Task: Change  the formatting of the data to Which is Greater than 5, in conditional formating, put the option 'Green Fill with Dark Green Text. . 'add another formatting option Format As Table, insert the option Orangee Table style Medium 3 , change the format of Column Width to AutoFit Column Width and sort the data in descending order In the sheet   Spark Sales templetes   book
Action: Mouse moved to (75, 209)
Screenshot: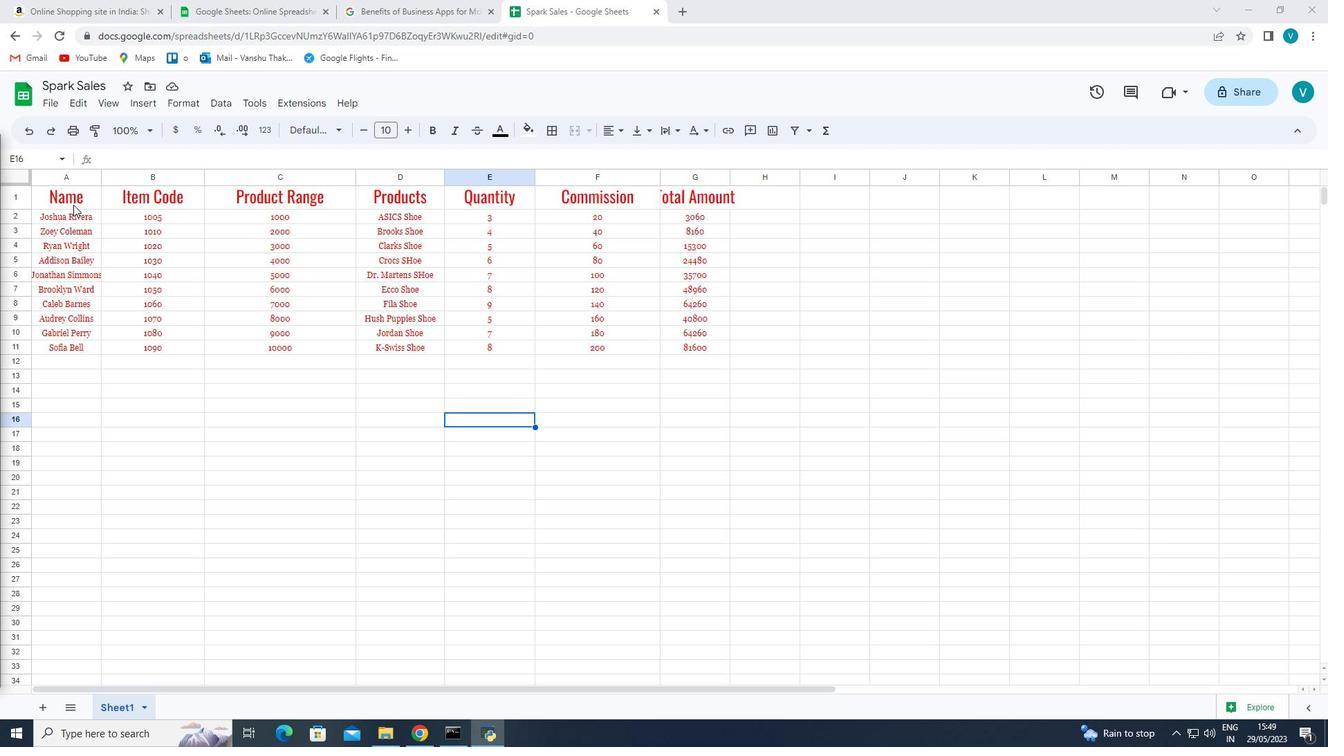 
Action: Mouse pressed left at (75, 209)
Screenshot: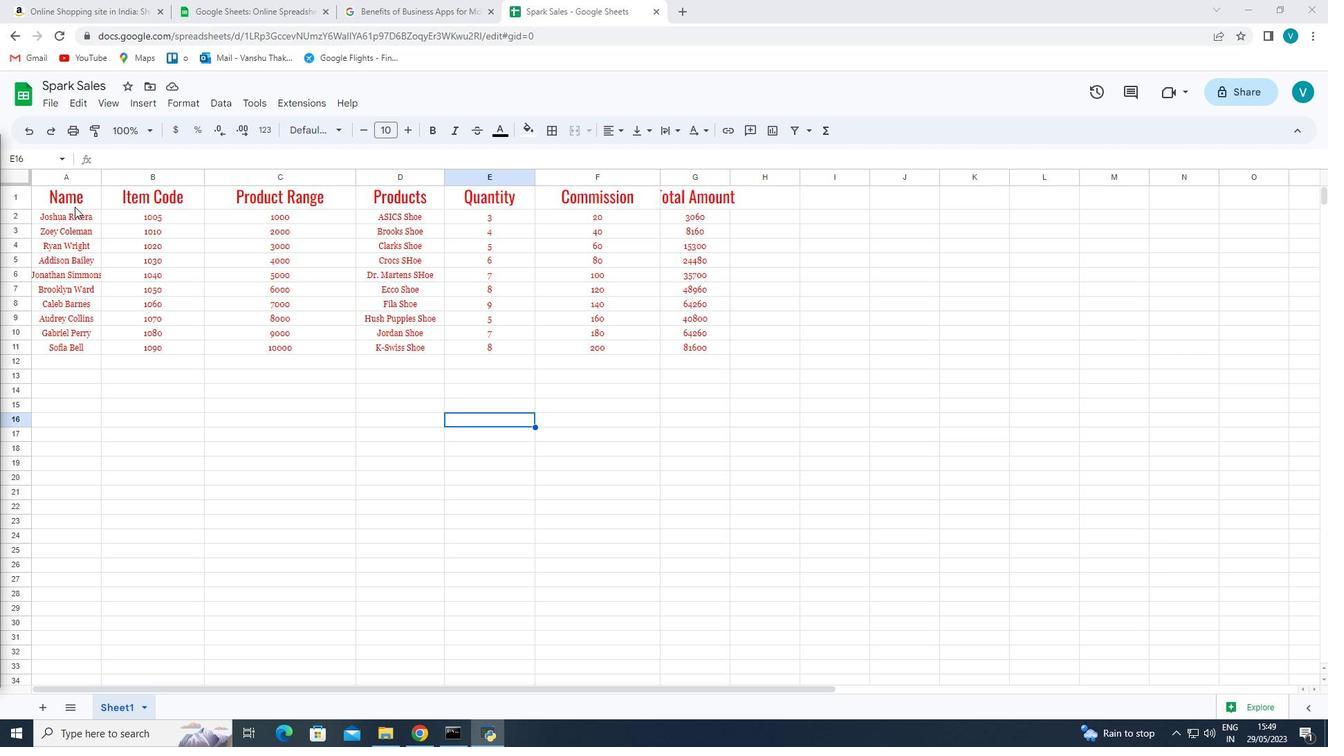 
Action: Mouse moved to (85, 216)
Screenshot: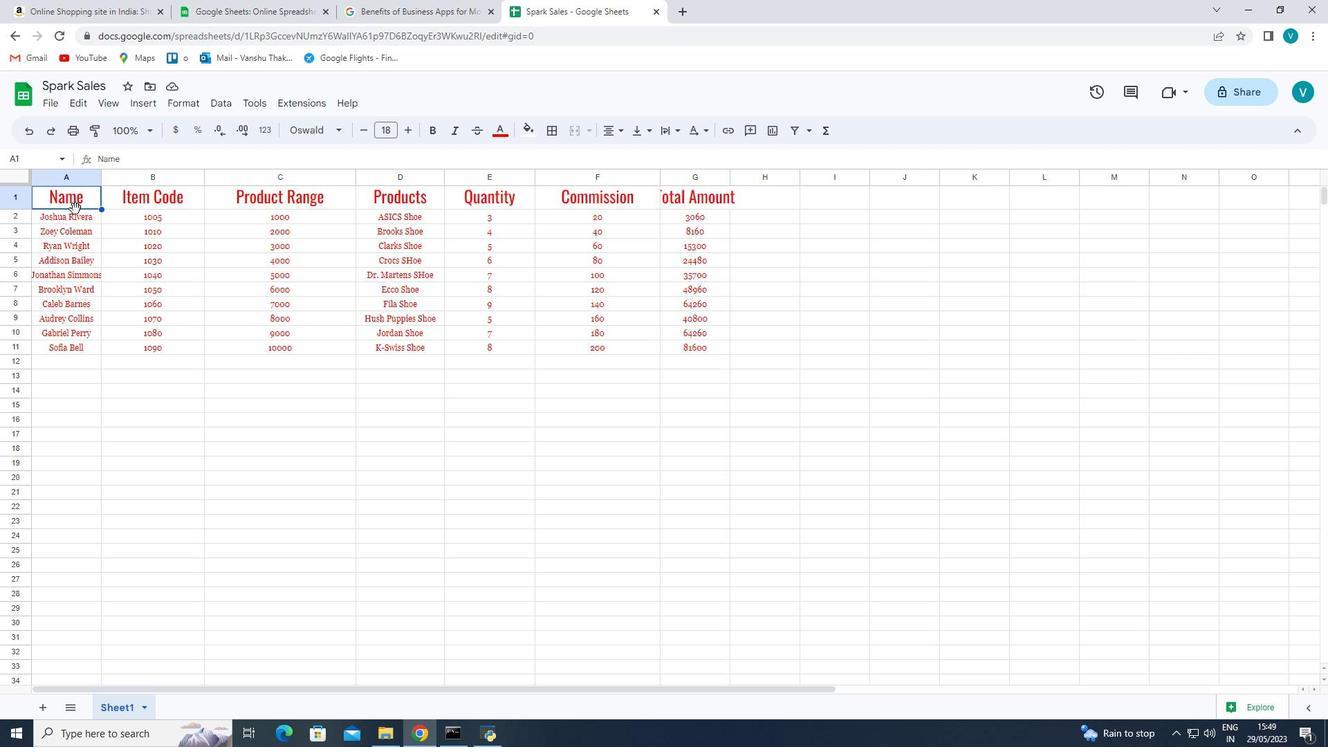 
Action: Mouse pressed left at (85, 216)
Screenshot: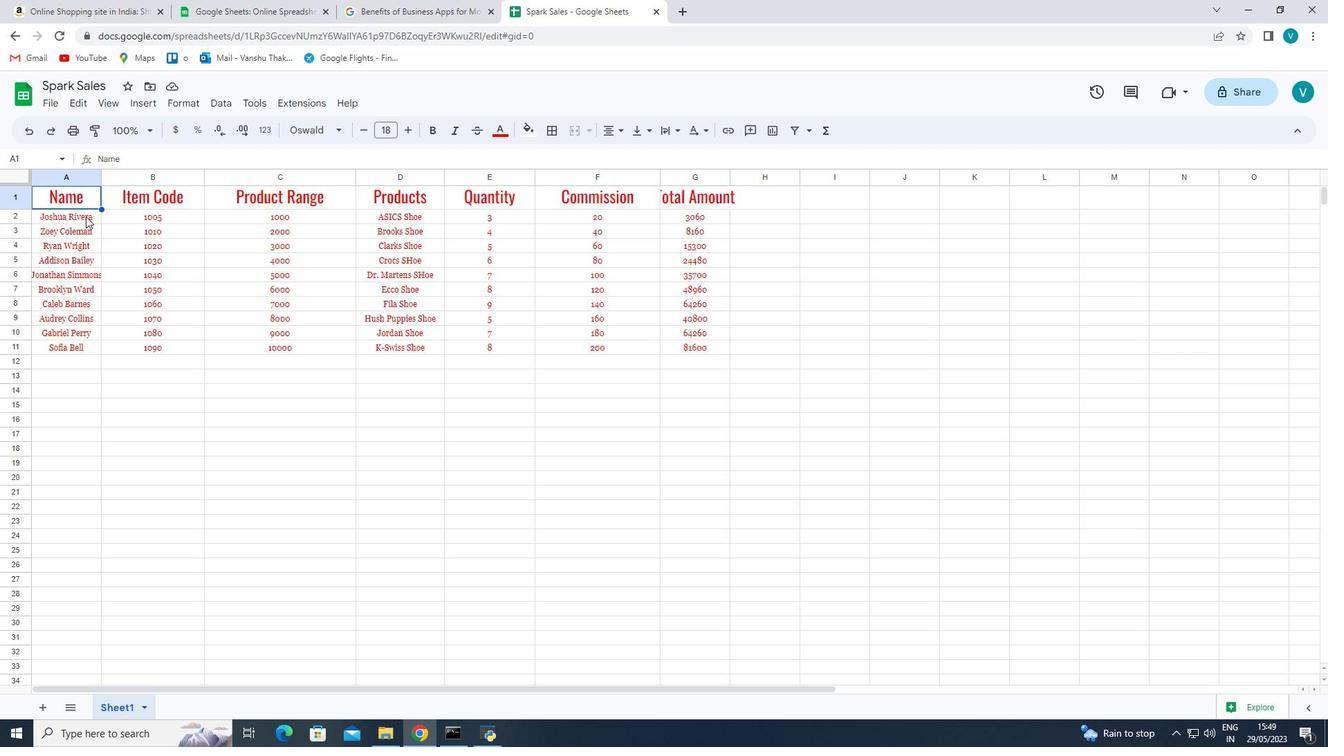 
Action: Key pressed <Key.shift><Key.right><Key.right><Key.right><Key.right><Key.right><Key.right><Key.right><Key.left><Key.down><Key.down><Key.down><Key.down><Key.down><Key.down><Key.down><Key.down><Key.down>
Screenshot: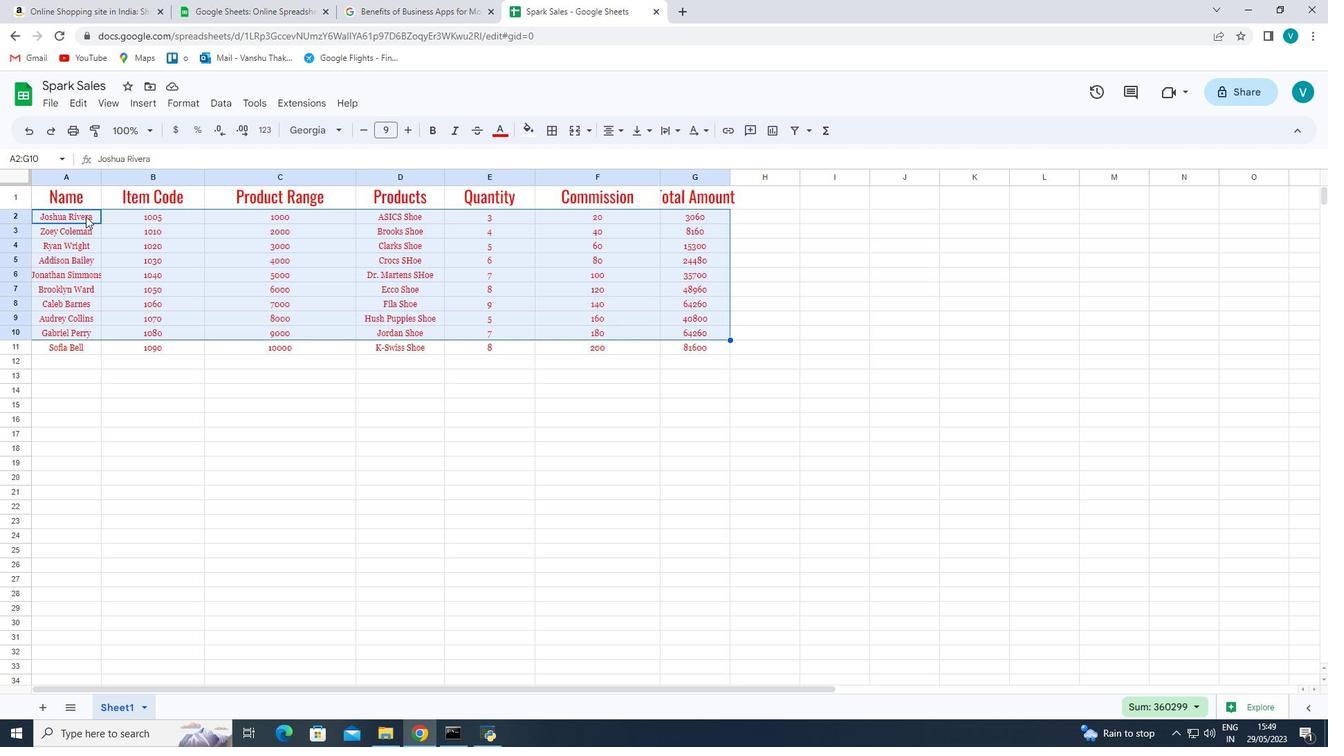 
Action: Mouse moved to (166, 103)
Screenshot: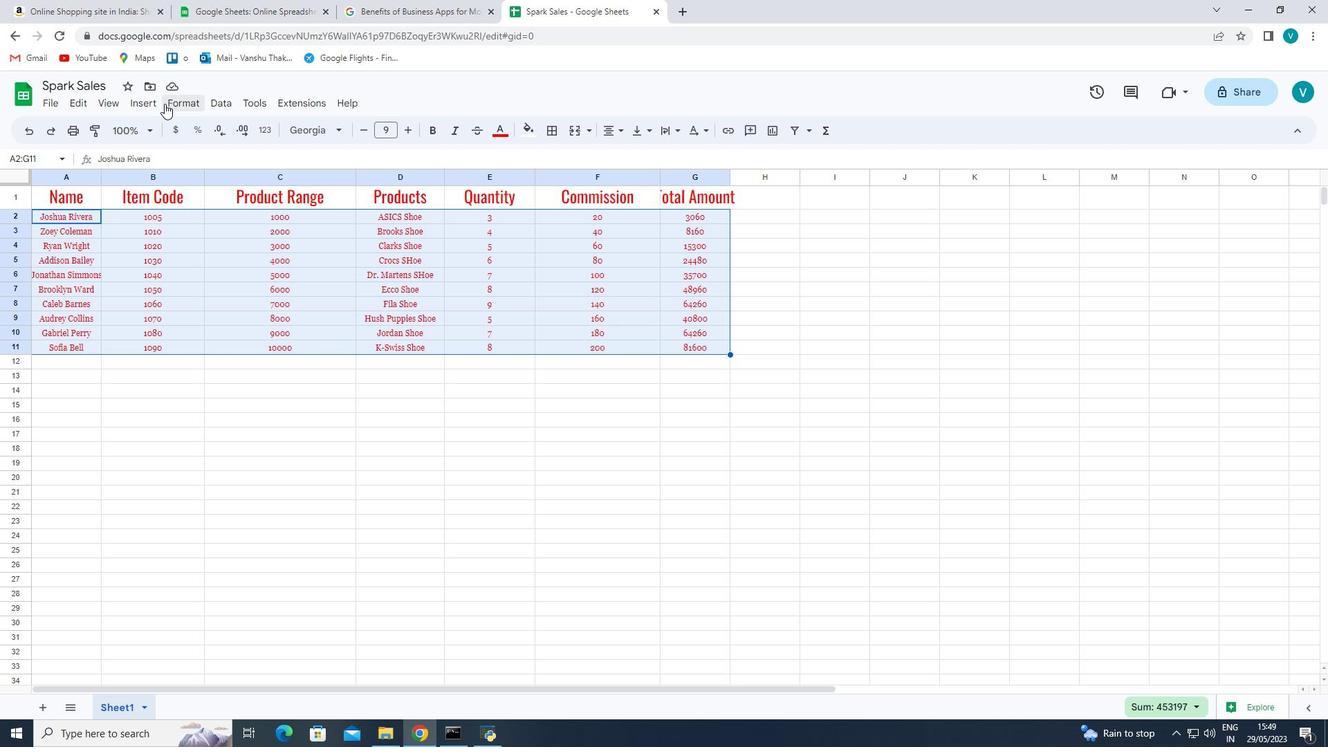 
Action: Mouse pressed left at (166, 103)
Screenshot: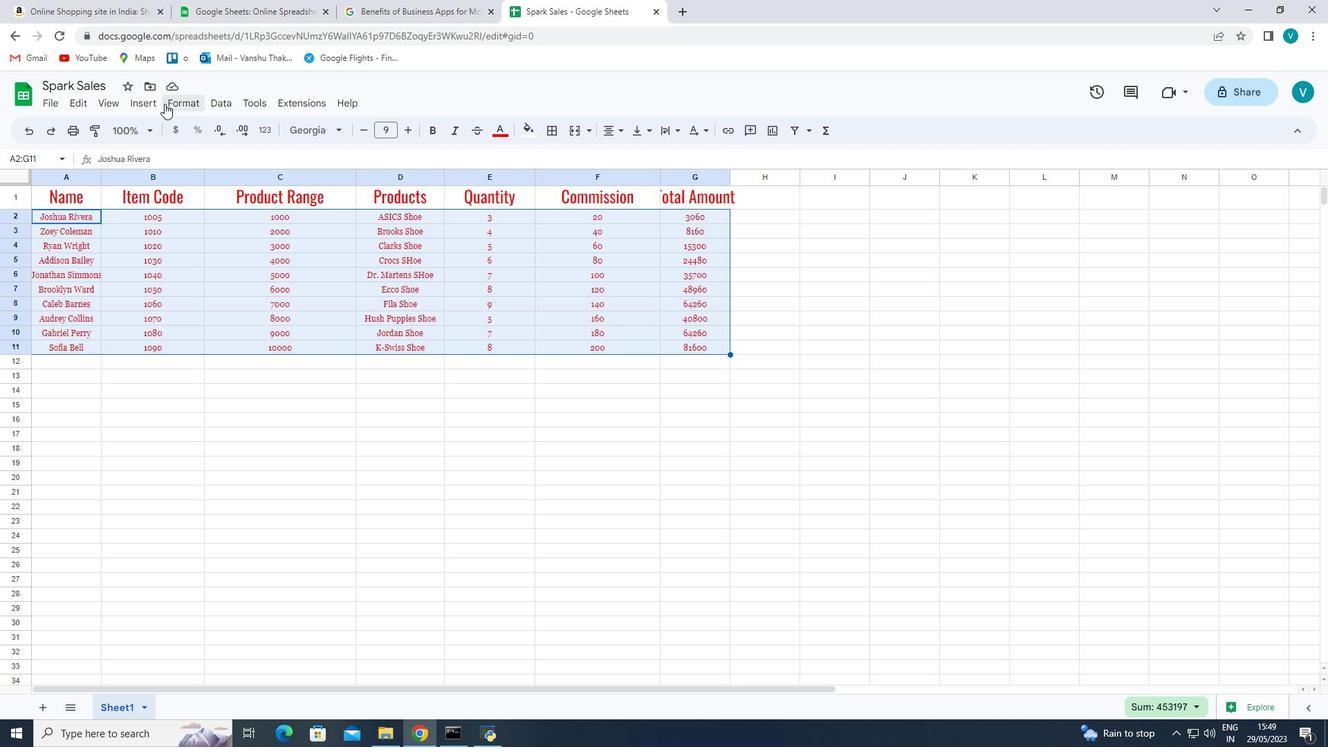 
Action: Mouse moved to (219, 335)
Screenshot: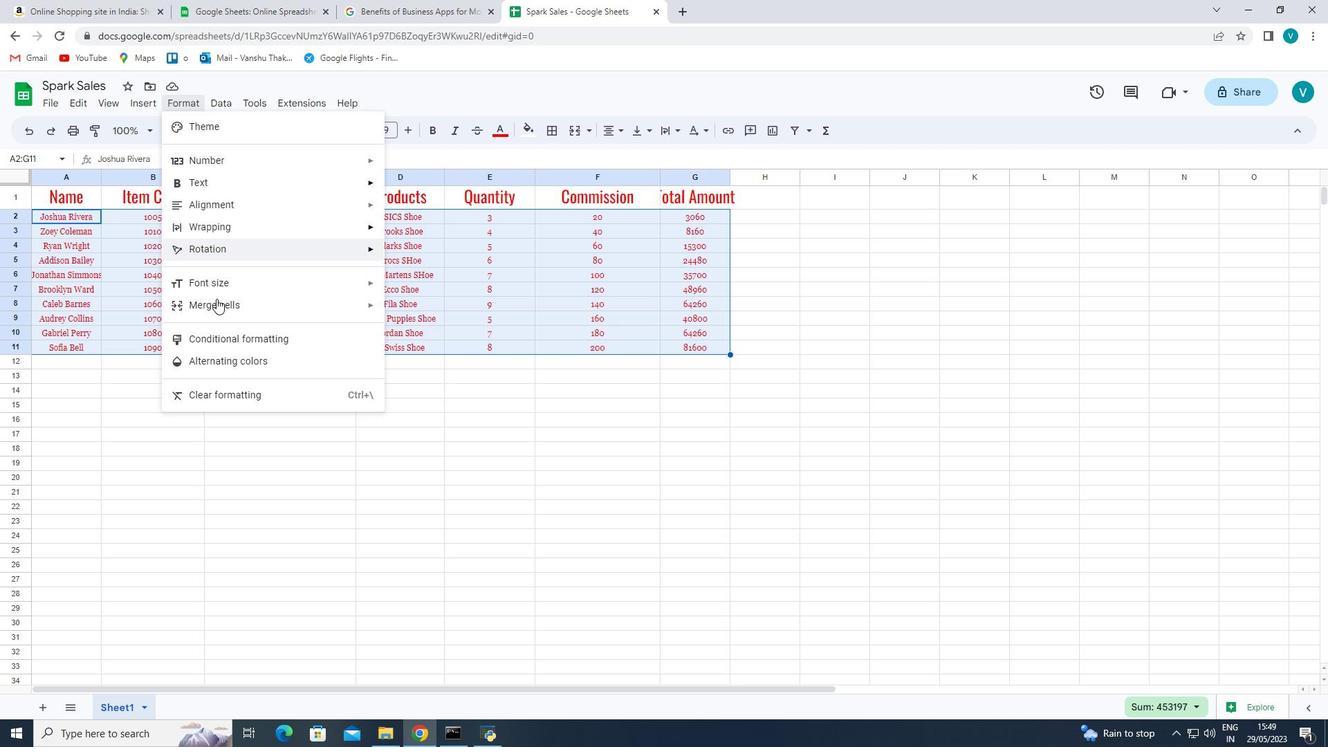 
Action: Mouse pressed left at (219, 335)
Screenshot: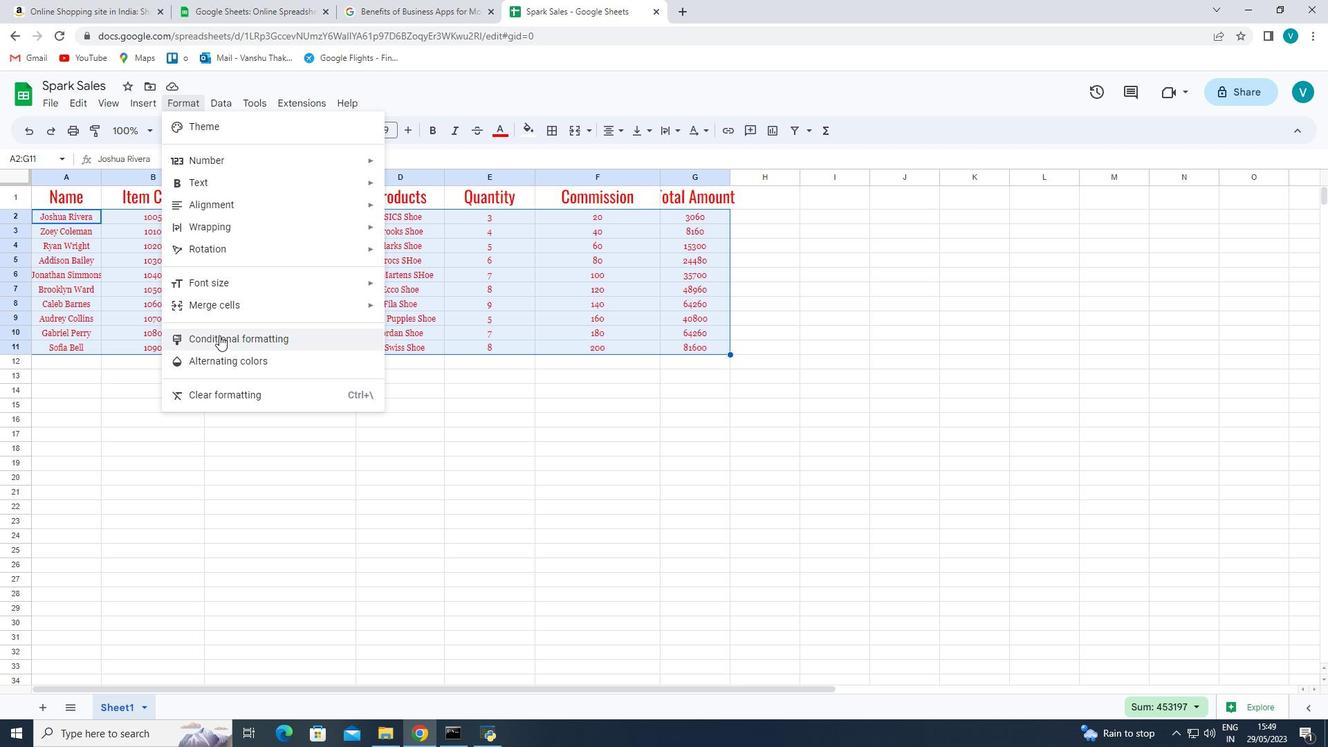 
Action: Mouse moved to (1198, 312)
Screenshot: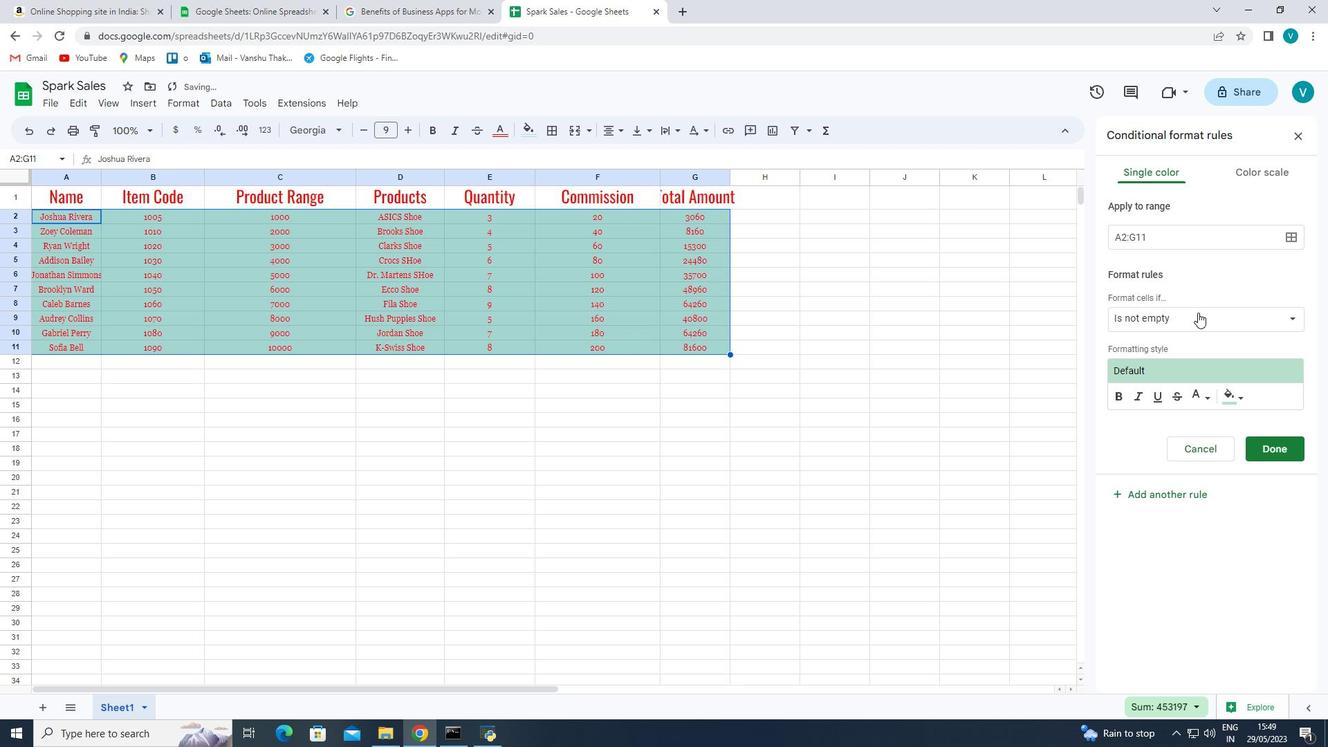 
Action: Mouse pressed left at (1198, 312)
Screenshot: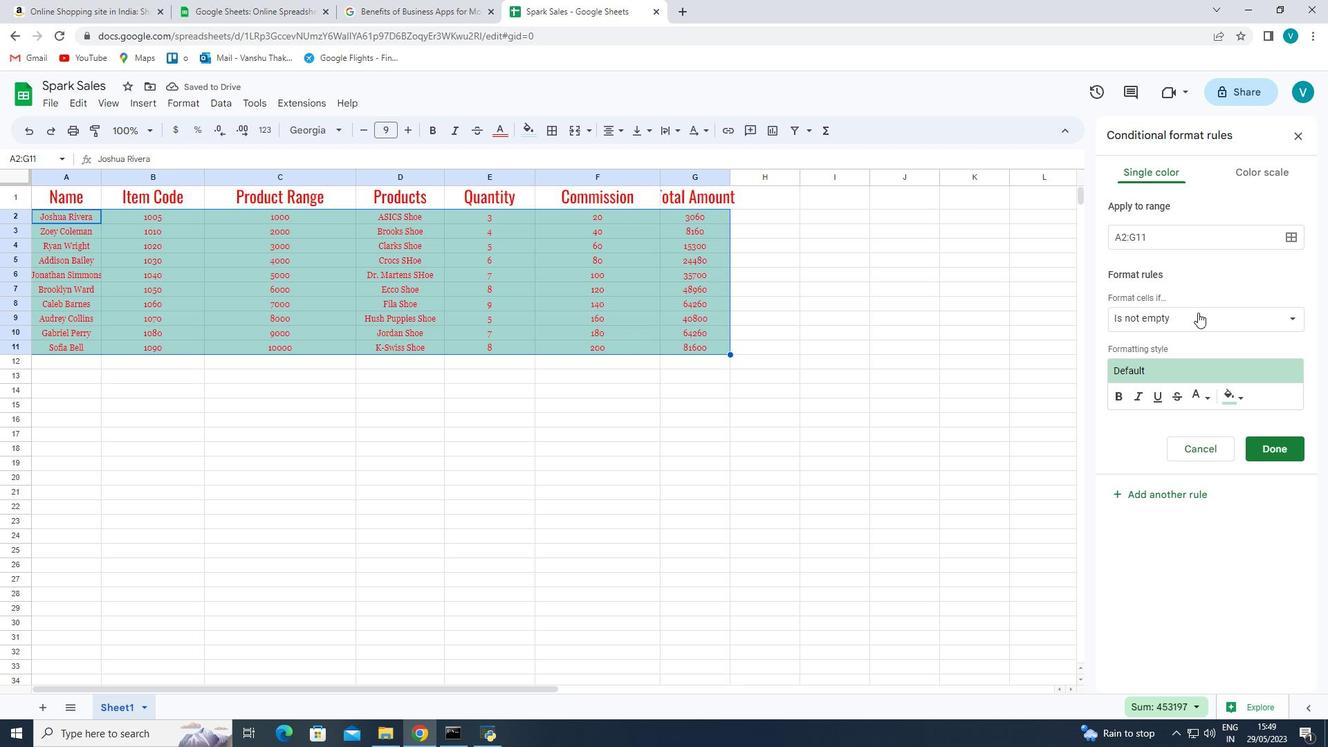 
Action: Mouse moved to (1188, 545)
Screenshot: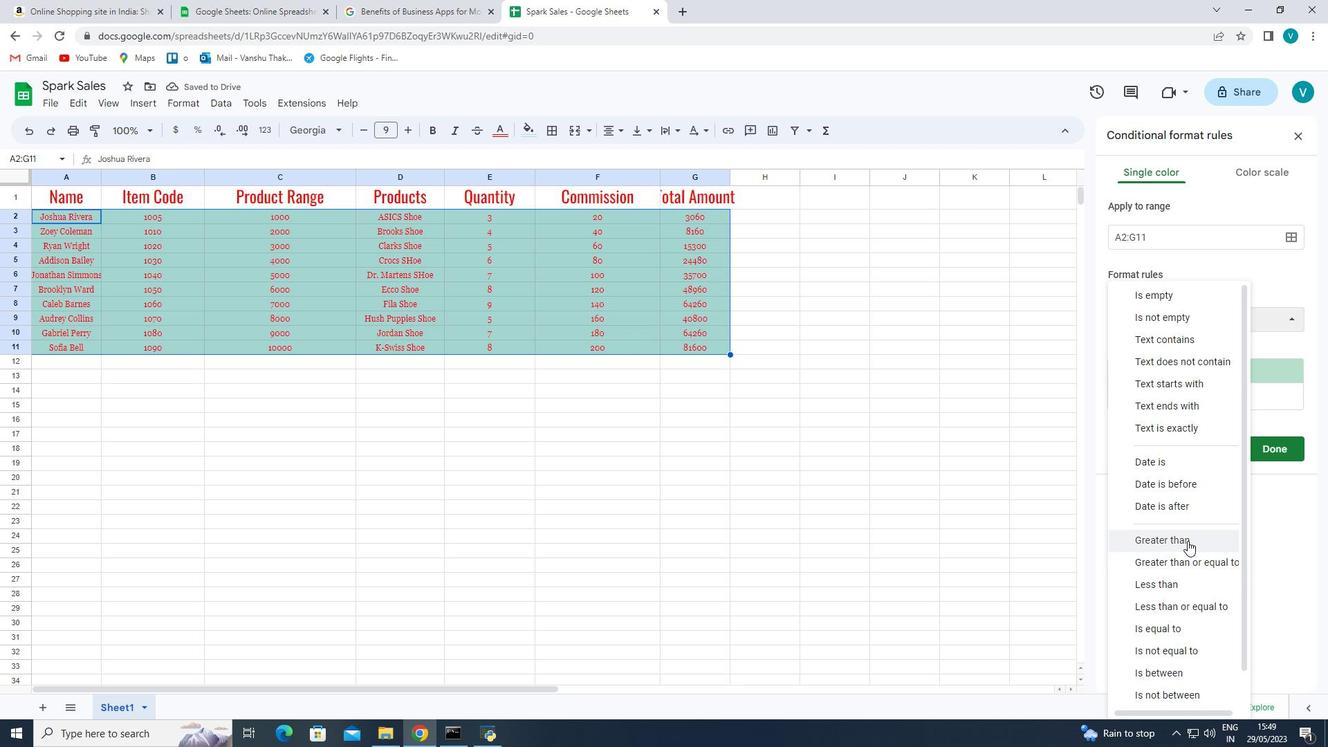 
Action: Mouse pressed left at (1188, 545)
Screenshot: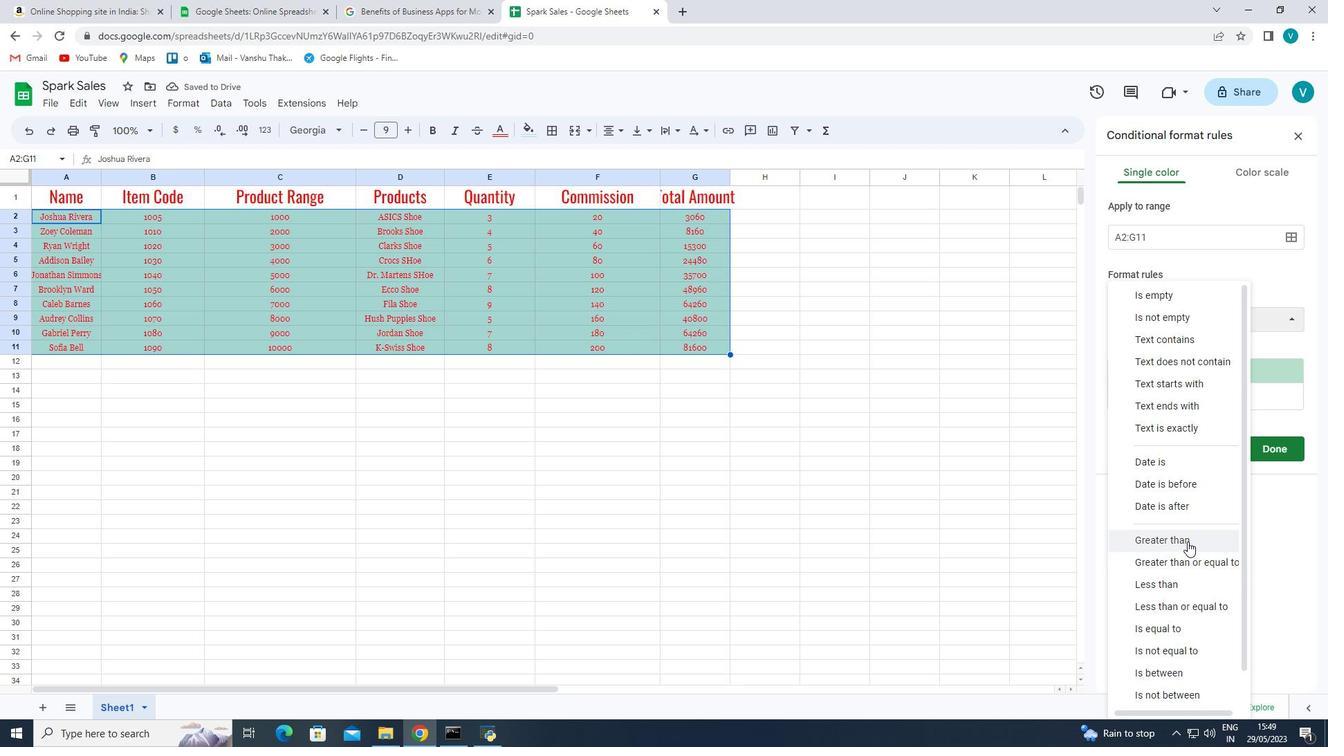 
Action: Mouse moved to (1181, 358)
Screenshot: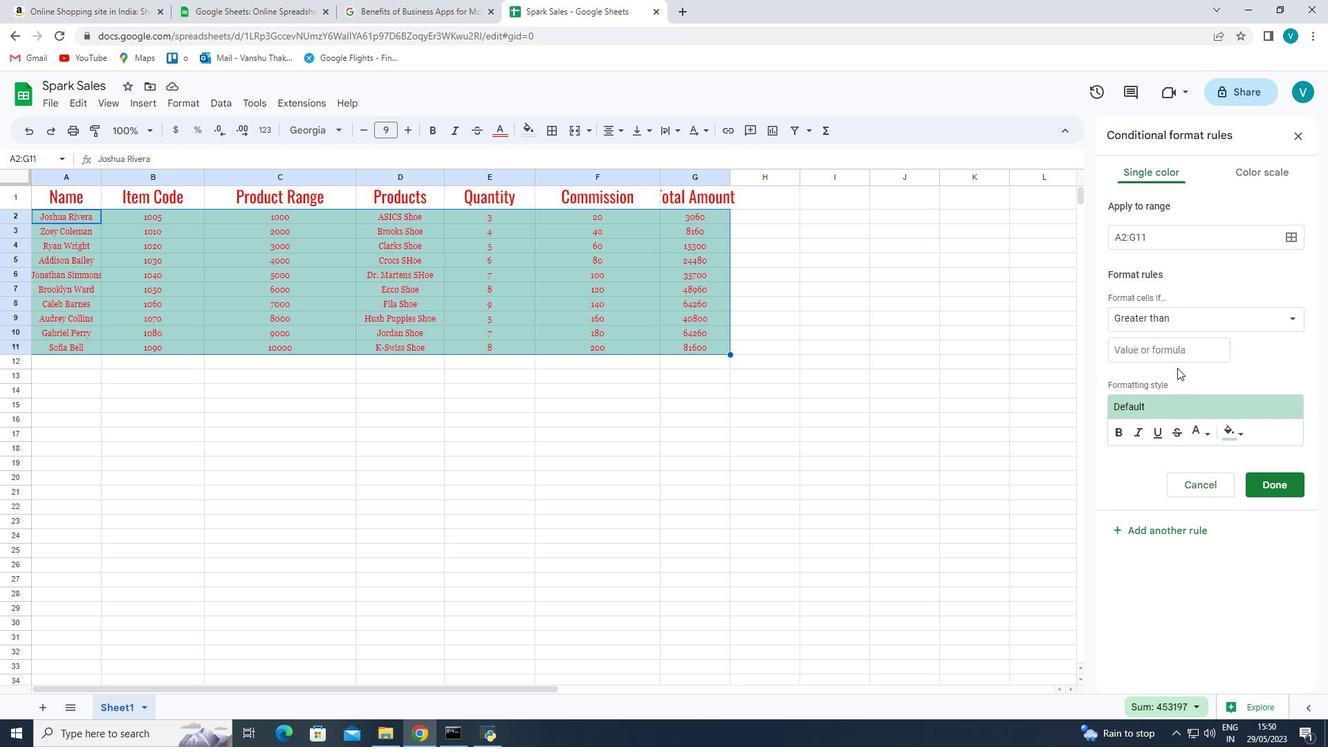 
Action: Mouse pressed left at (1181, 358)
Screenshot: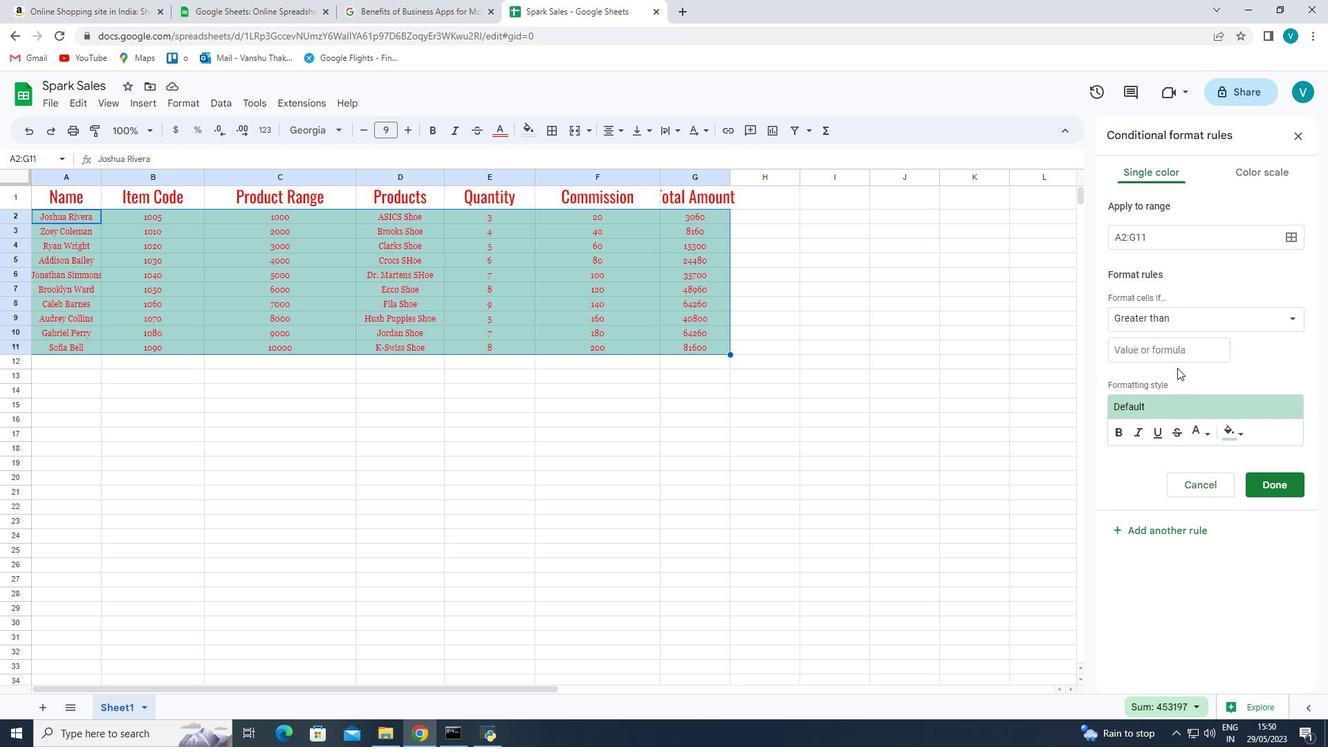 
Action: Mouse moved to (1175, 364)
Screenshot: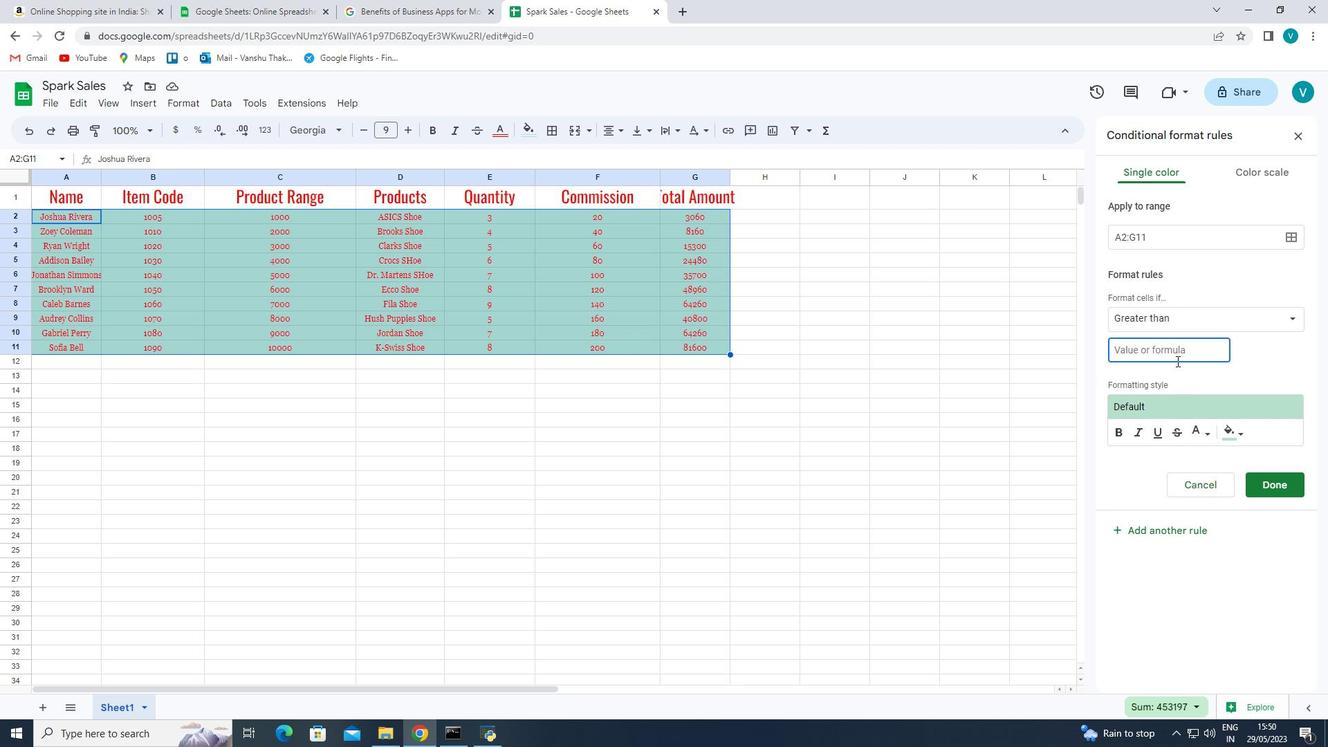 
Action: Key pressed 5
Screenshot: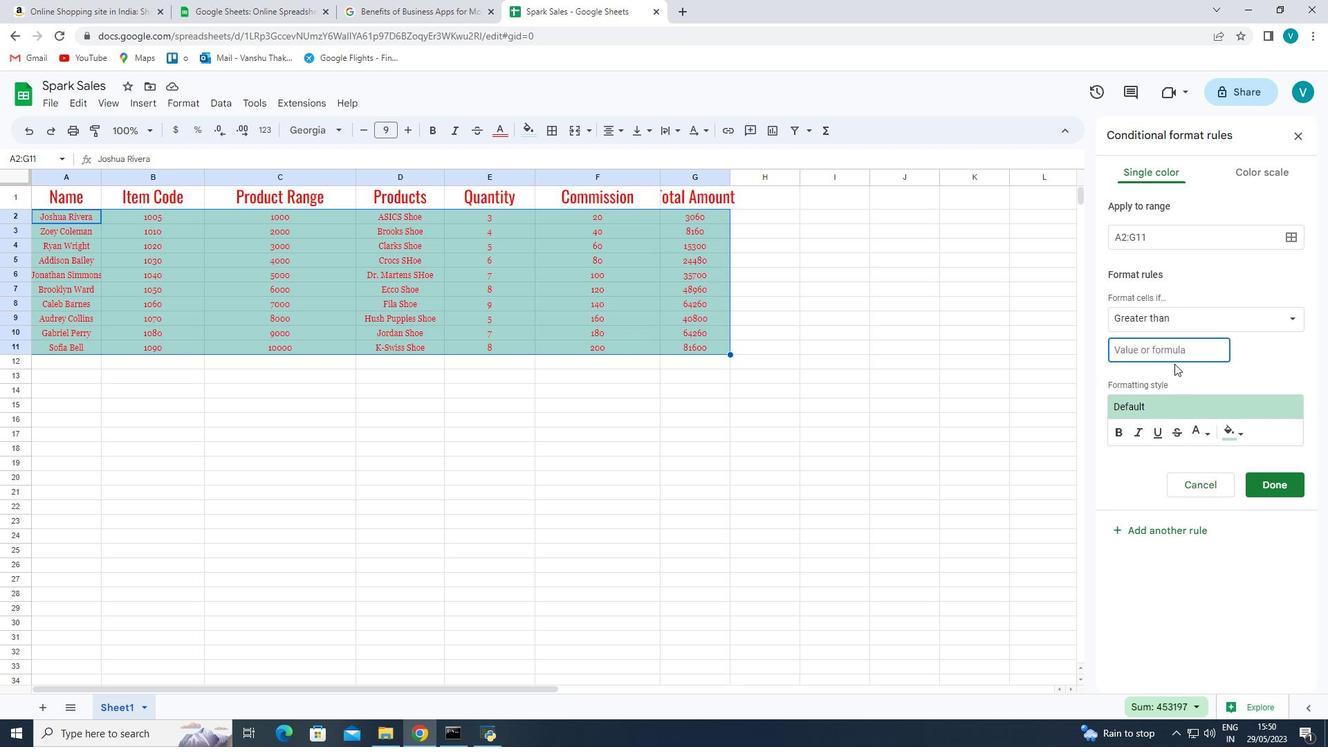 
Action: Mouse moved to (1229, 431)
Screenshot: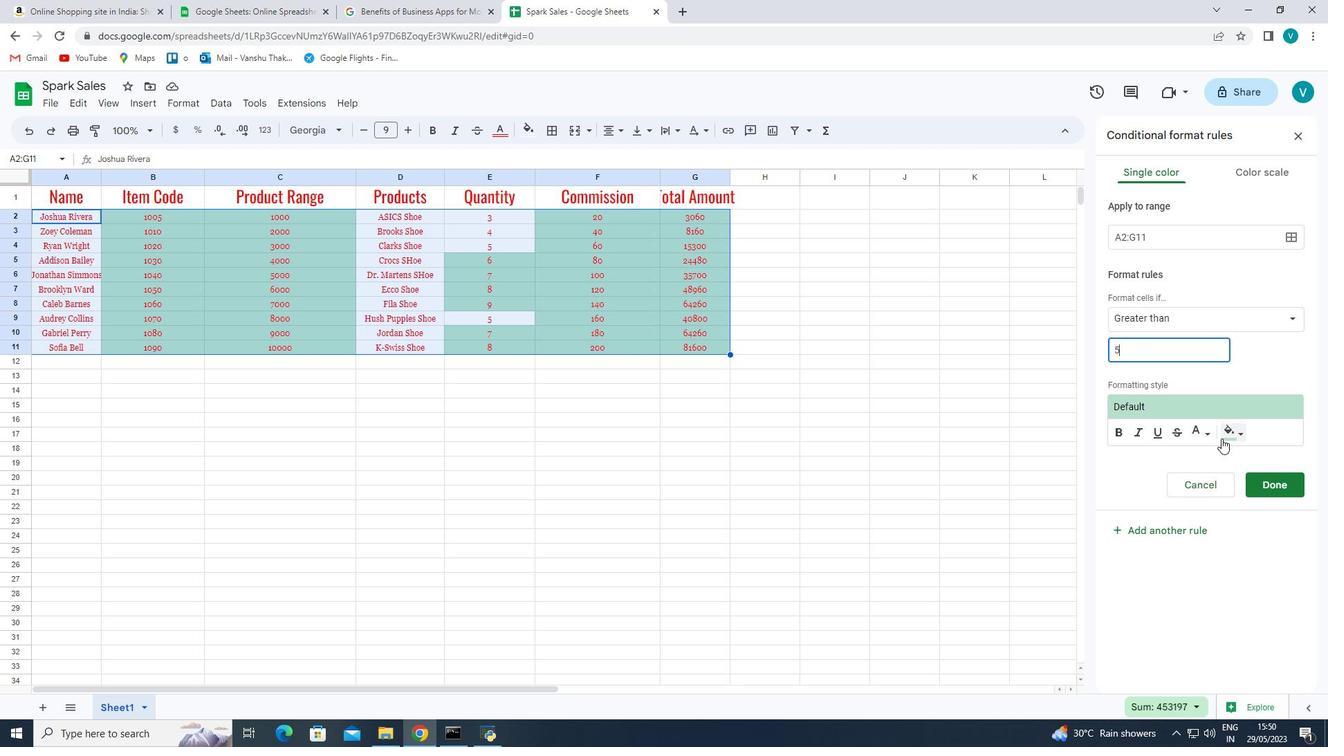 
Action: Mouse pressed left at (1229, 431)
Screenshot: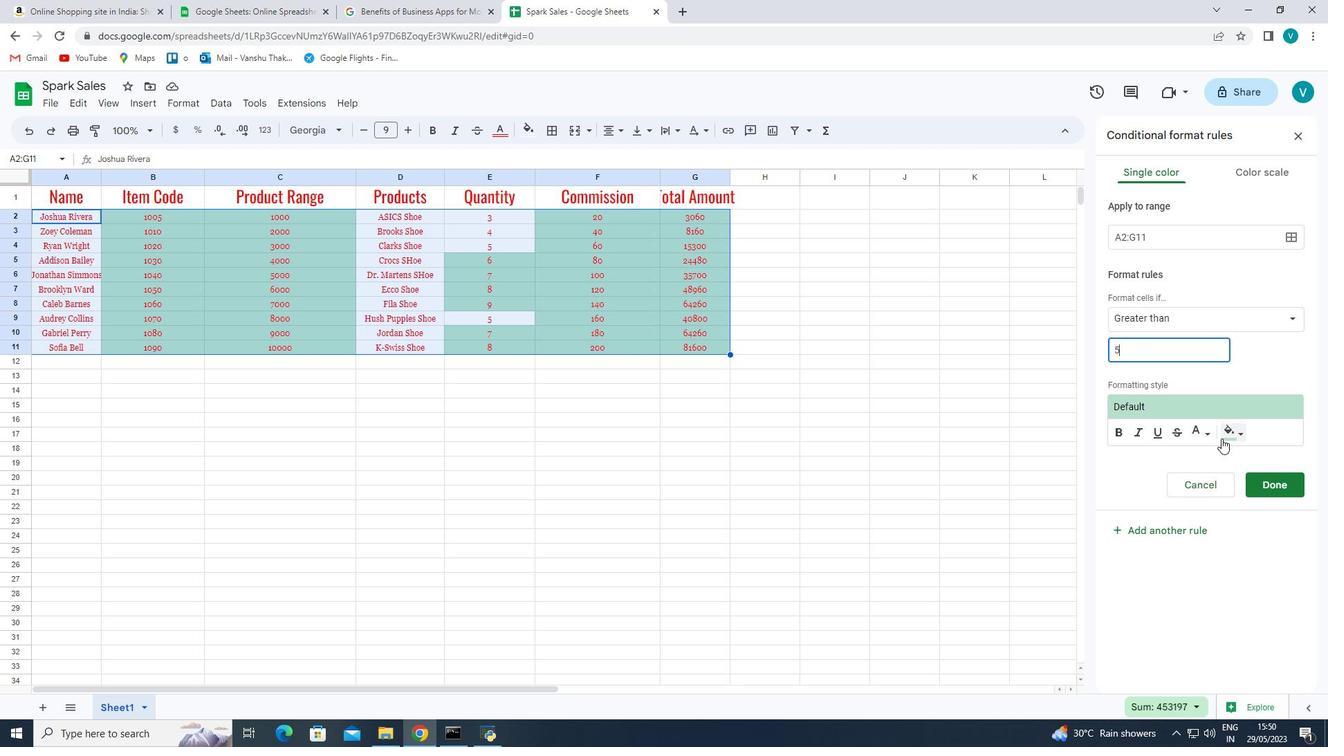 
Action: Mouse moved to (1154, 587)
Screenshot: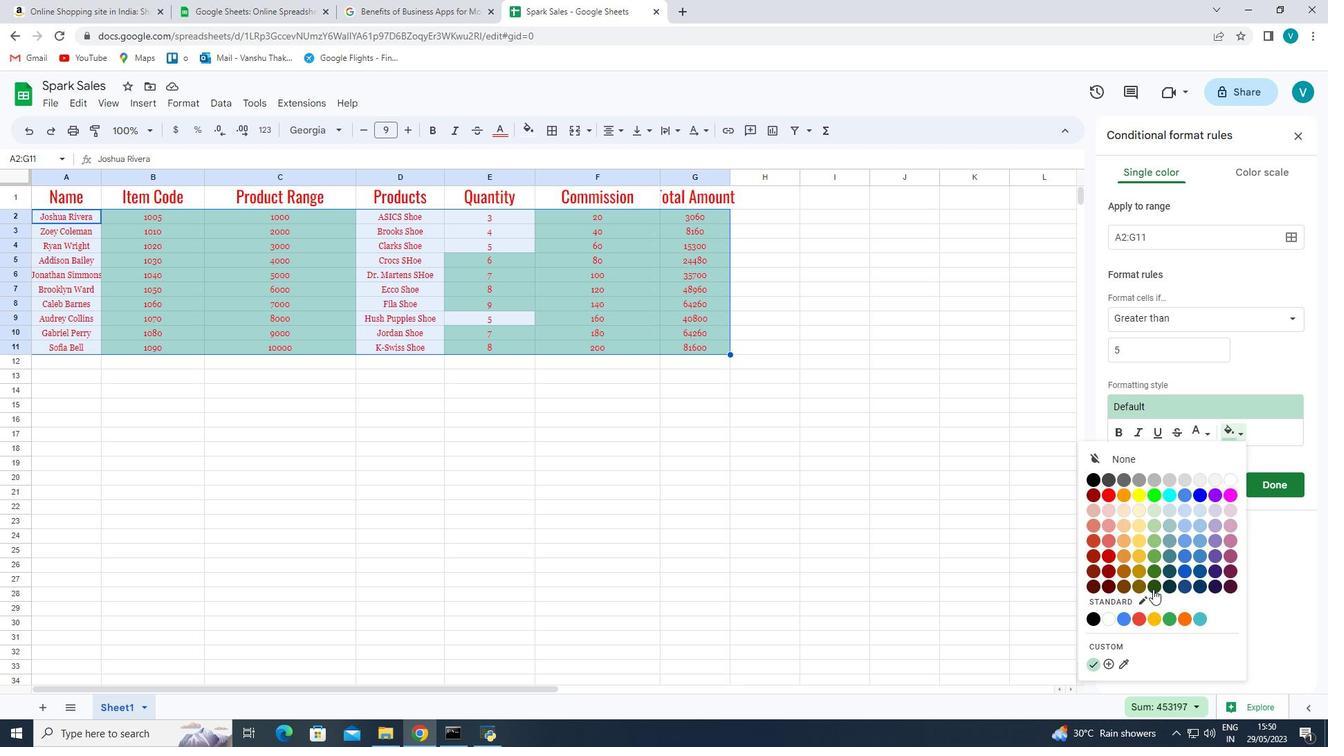 
Action: Mouse pressed left at (1154, 587)
Screenshot: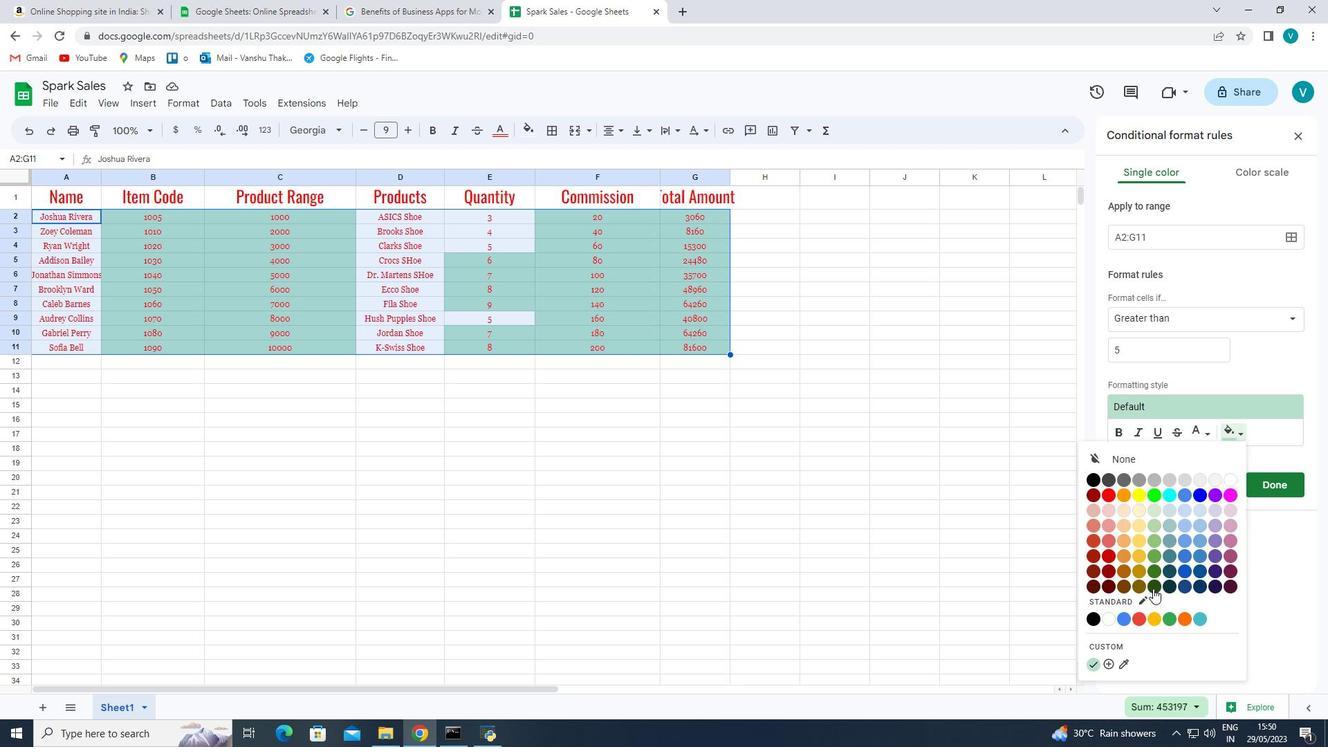 
Action: Mouse moved to (1210, 429)
Screenshot: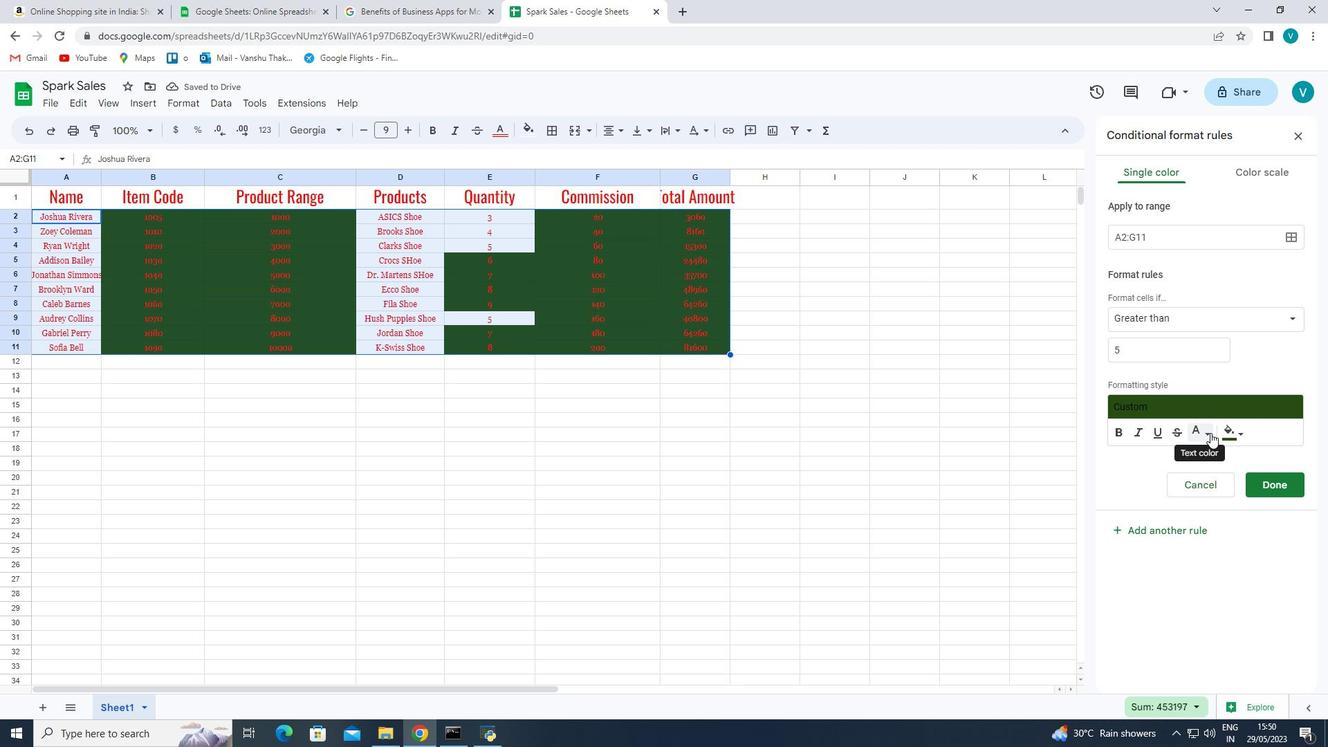 
Action: Mouse pressed left at (1210, 429)
Screenshot: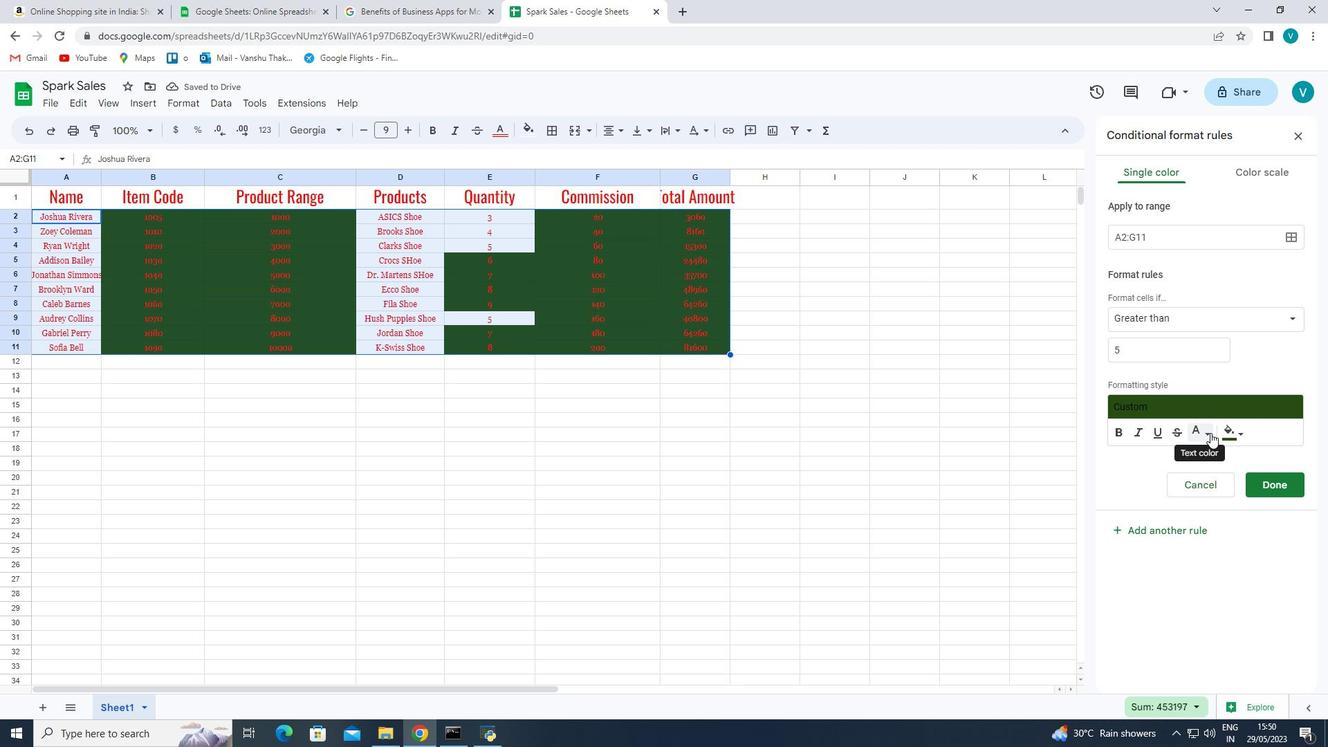 
Action: Mouse moved to (1122, 574)
Screenshot: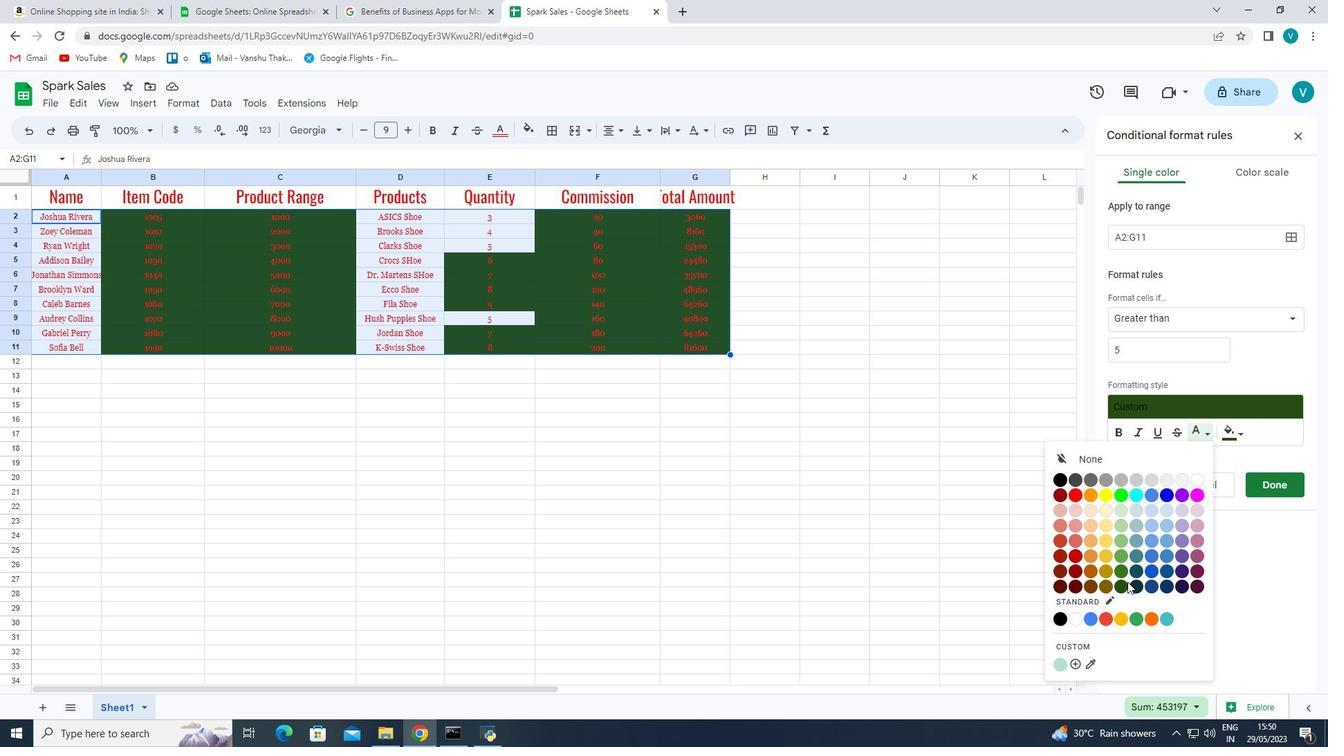 
Action: Mouse pressed left at (1122, 574)
Screenshot: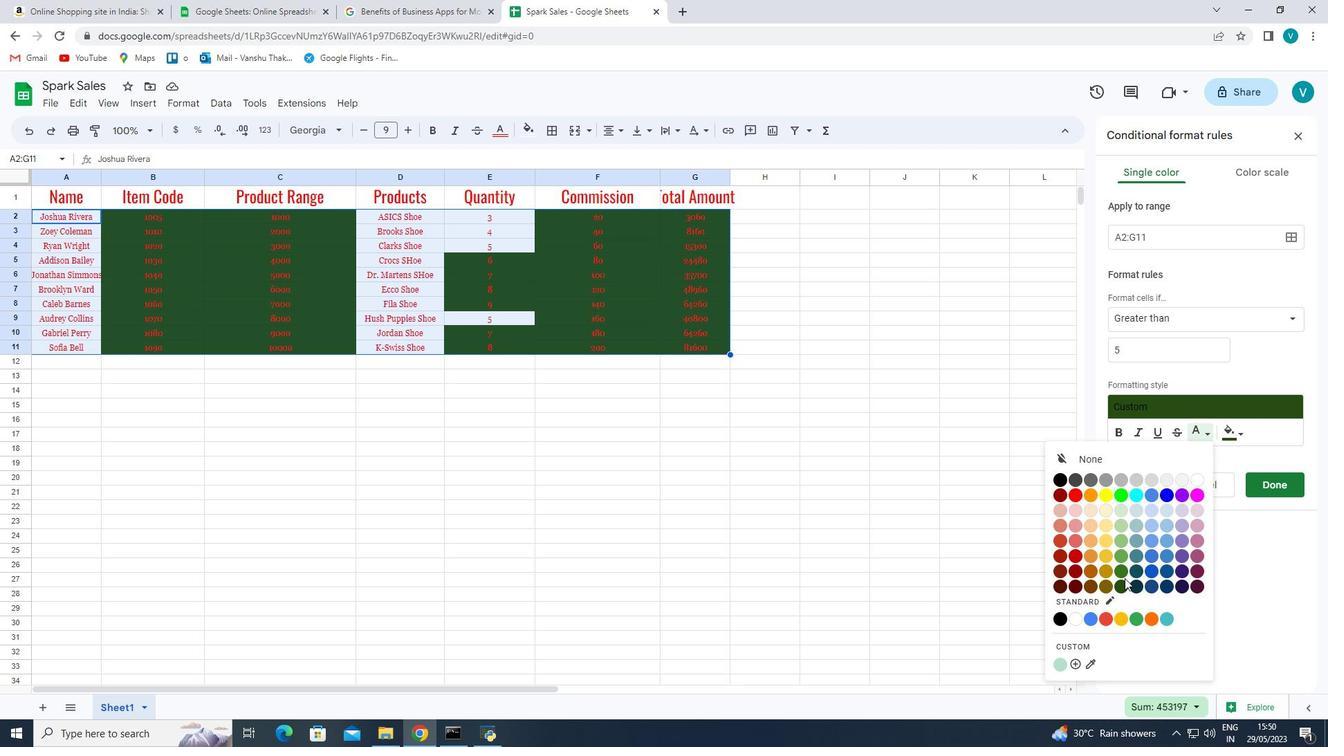 
Action: Mouse moved to (166, 468)
Screenshot: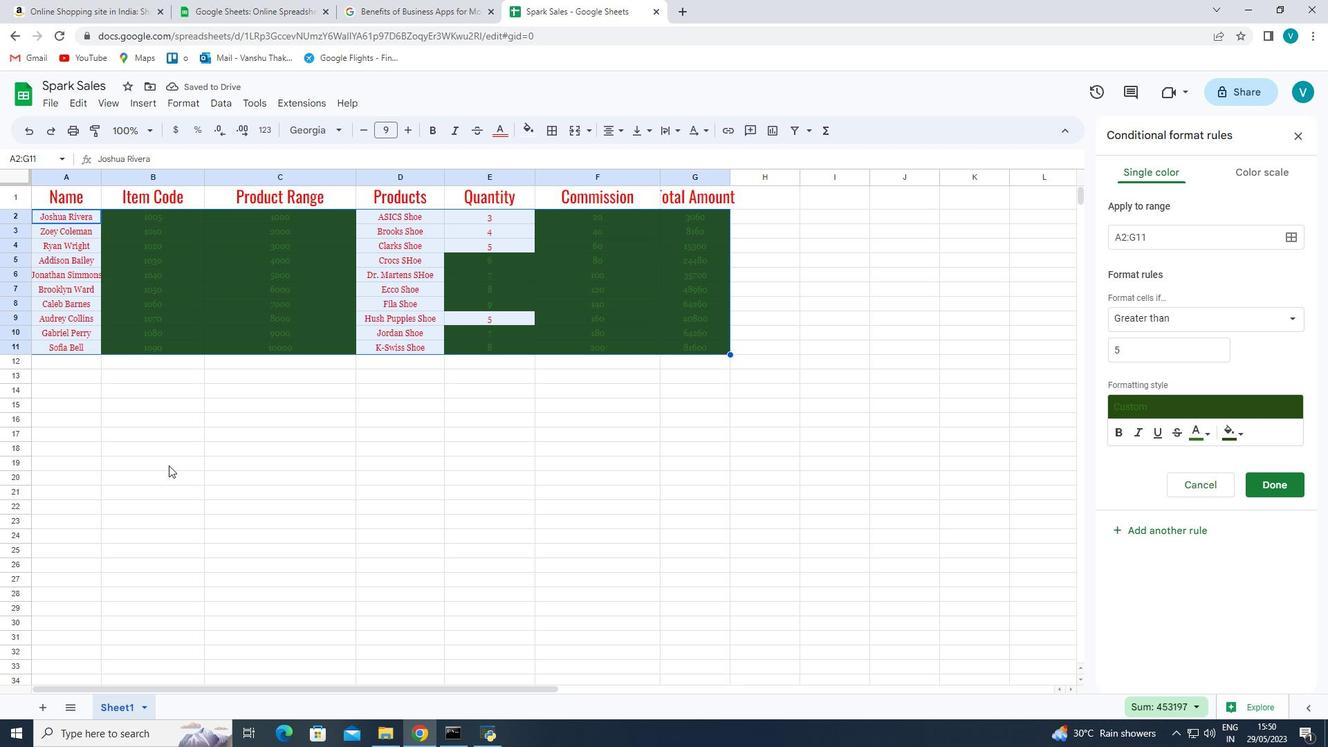 
Action: Mouse pressed left at (166, 468)
Screenshot: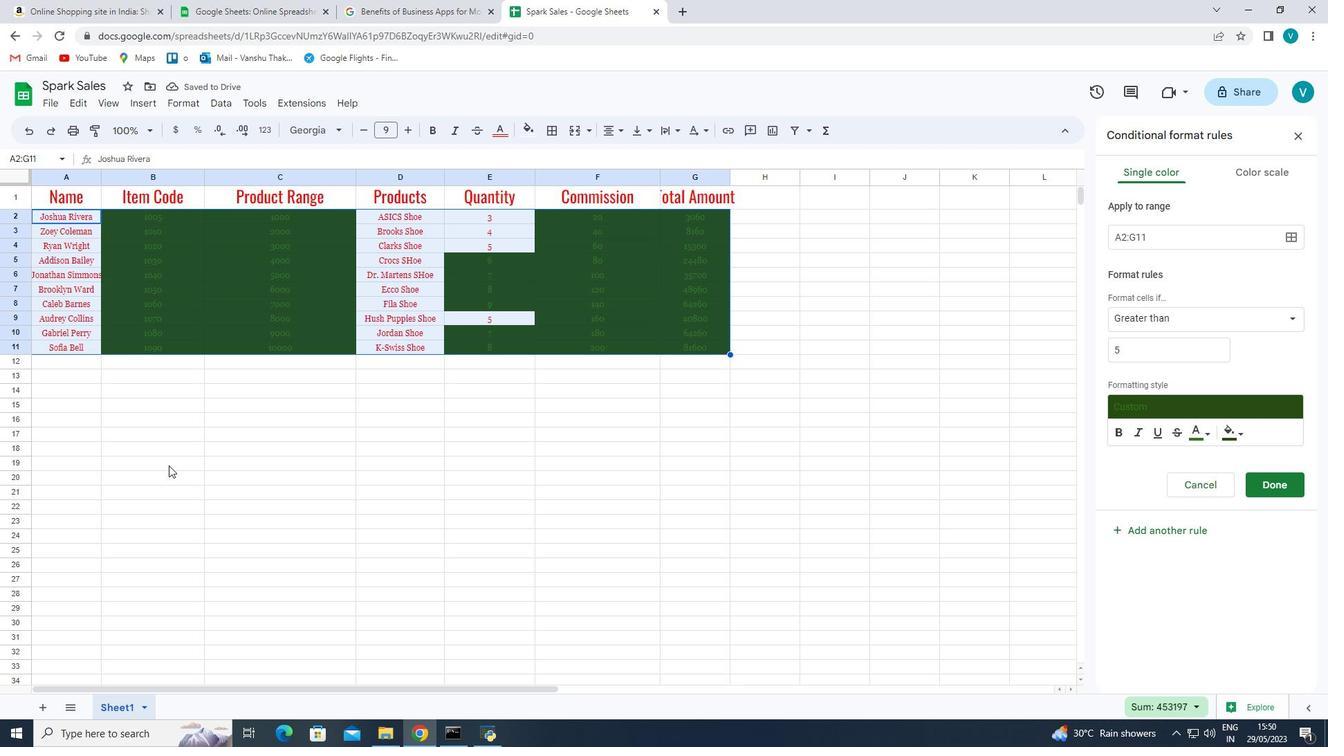 
Action: Mouse moved to (67, 335)
Screenshot: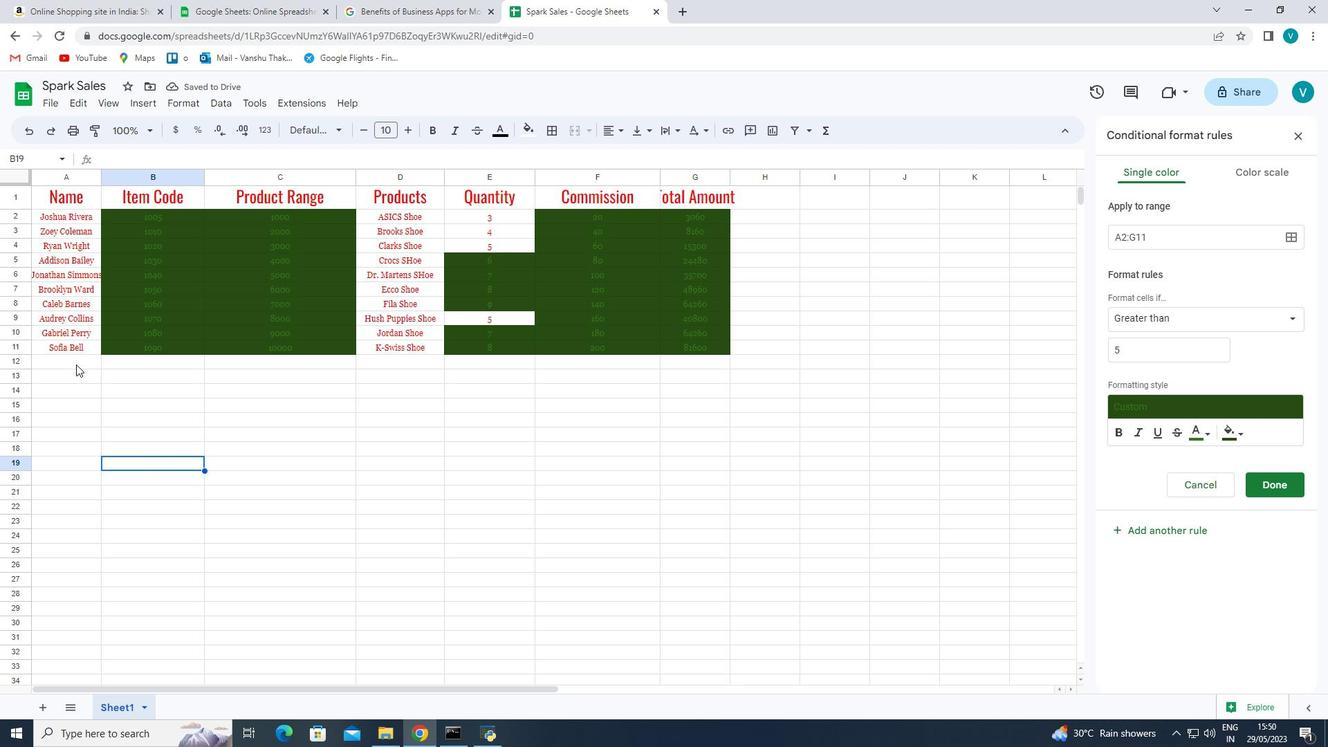 
Action: Mouse pressed left at (67, 335)
Screenshot: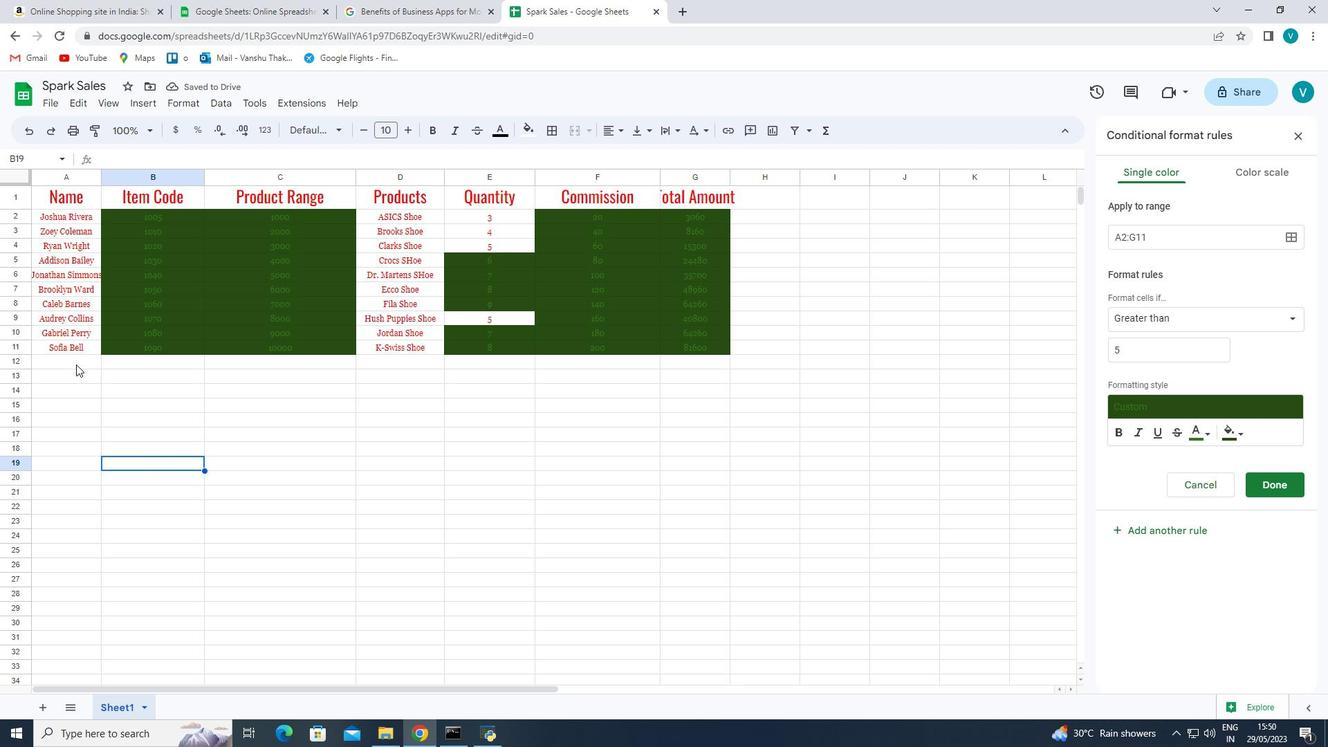 
Action: Mouse moved to (60, 214)
Screenshot: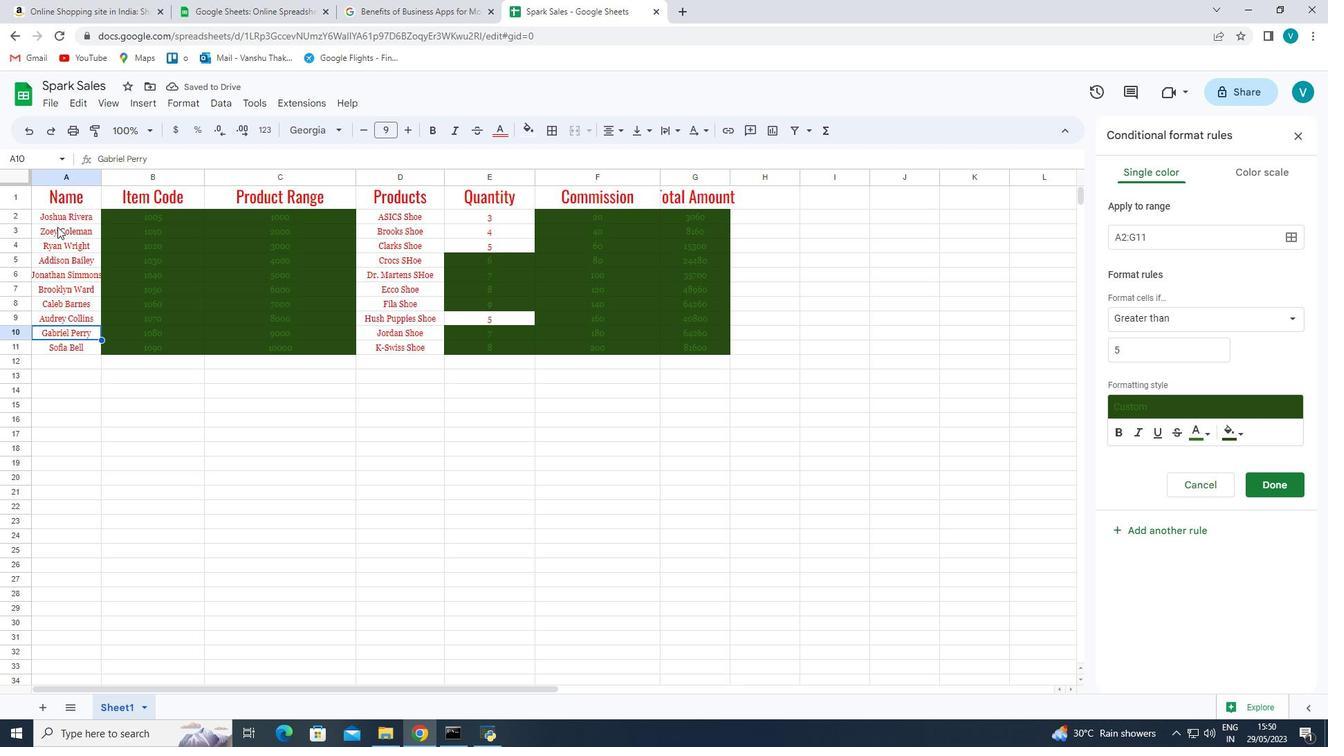 
Action: Mouse pressed left at (60, 214)
Screenshot: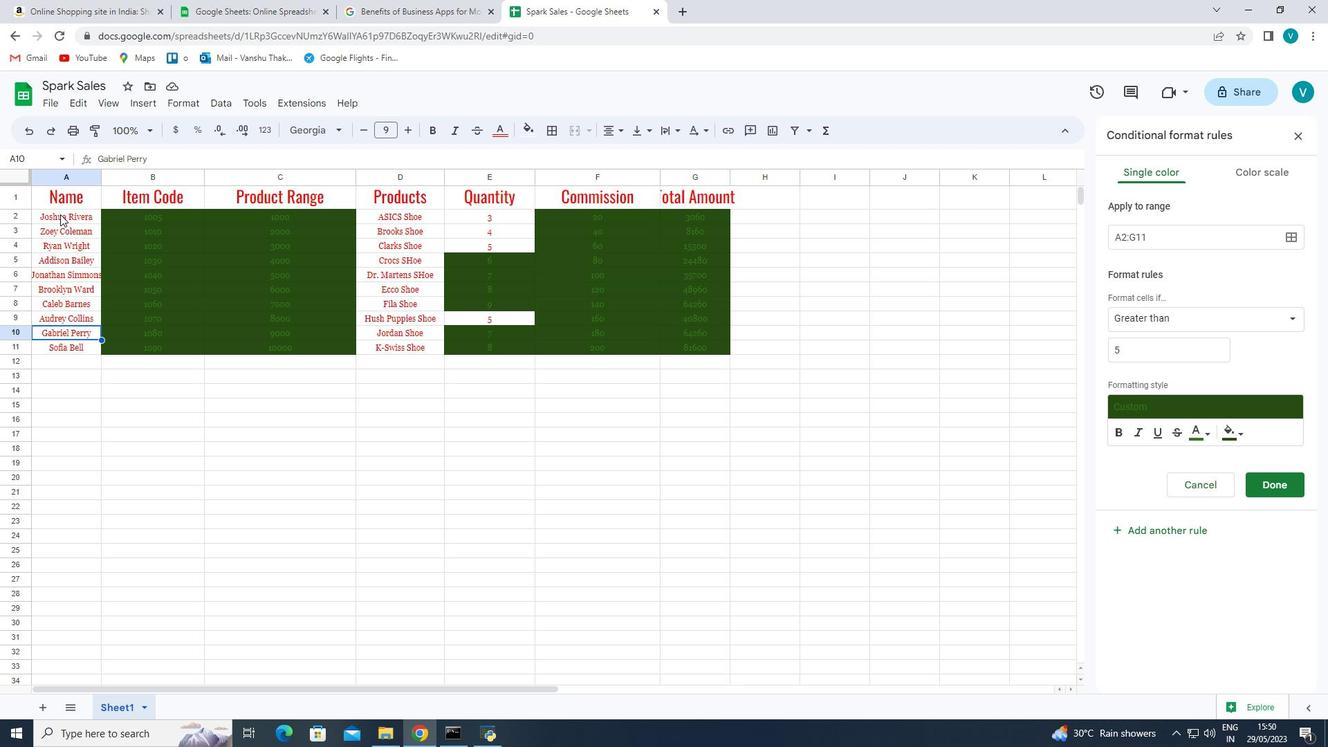 
Action: Key pressed <Key.shift><Key.down><Key.down><Key.down><Key.down><Key.down><Key.down><Key.down><Key.down><Key.down>
Screenshot: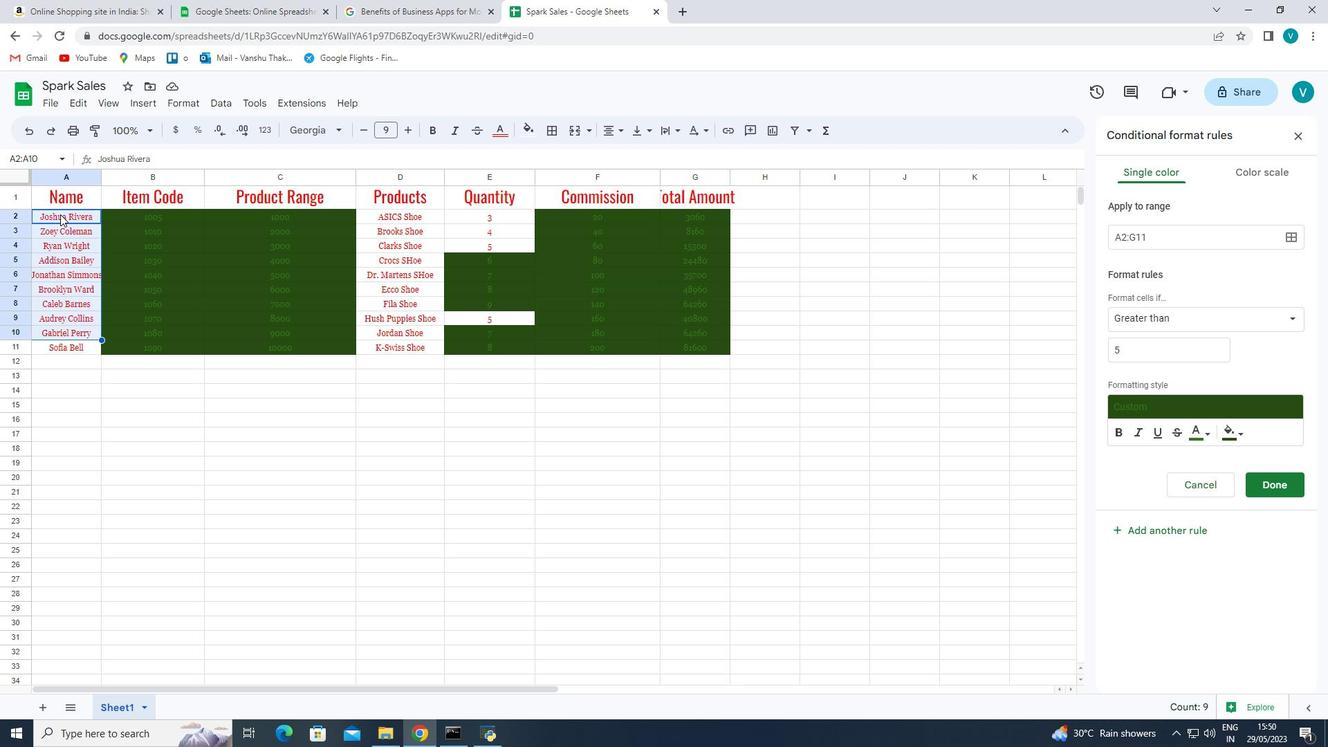 
Action: Mouse moved to (1195, 427)
Screenshot: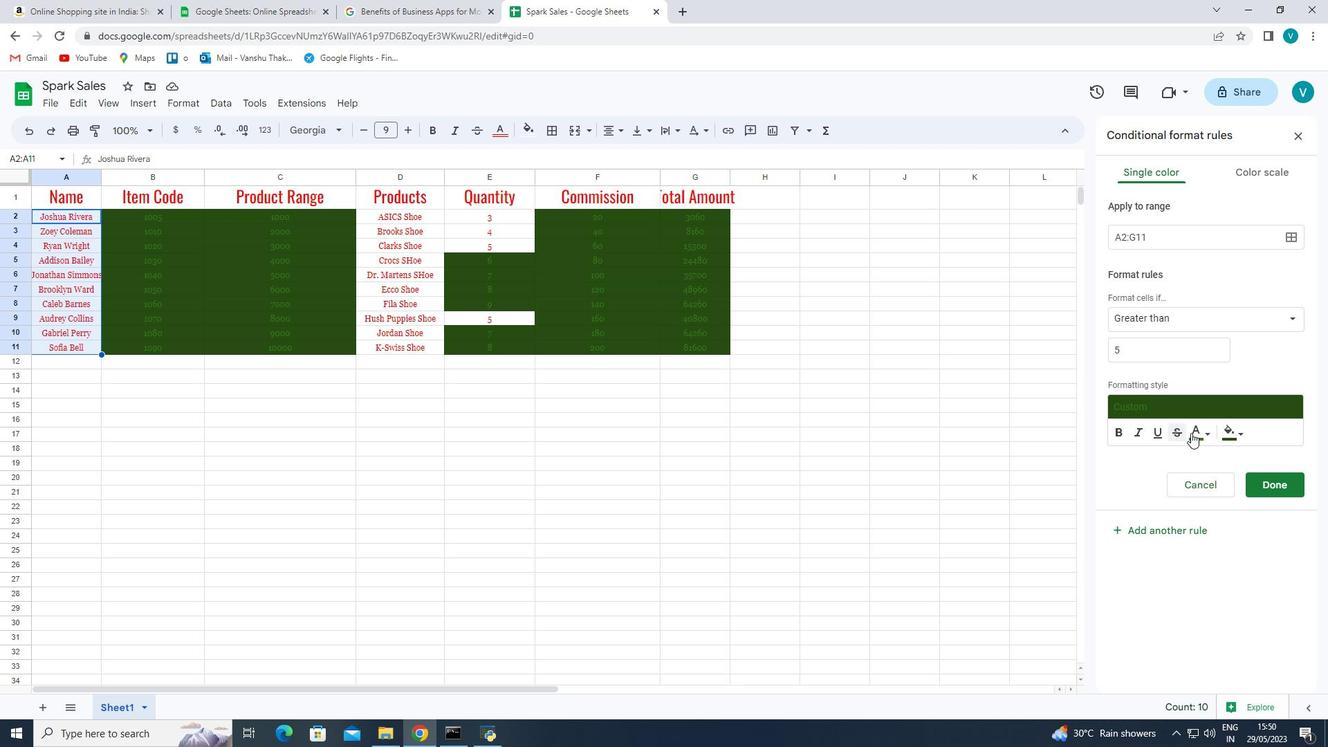 
Action: Mouse pressed left at (1195, 427)
Screenshot: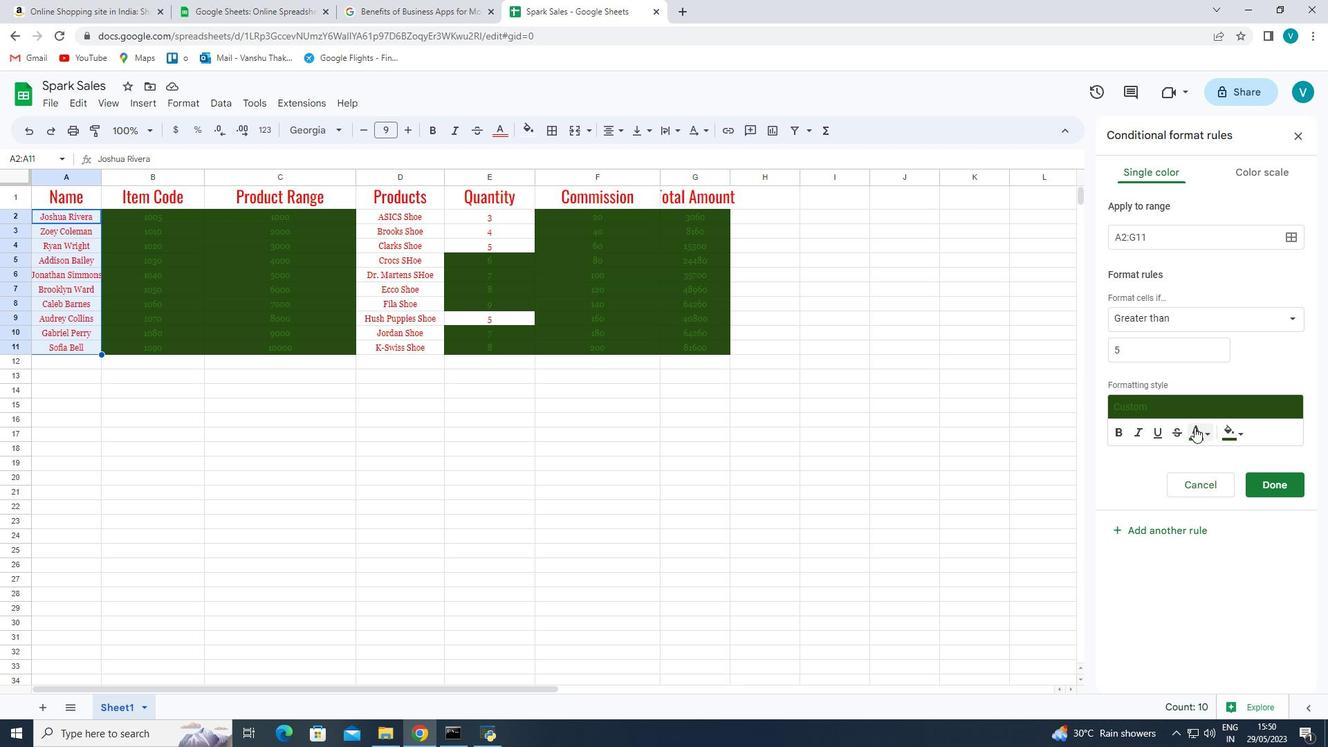 
Action: Mouse moved to (1121, 576)
Screenshot: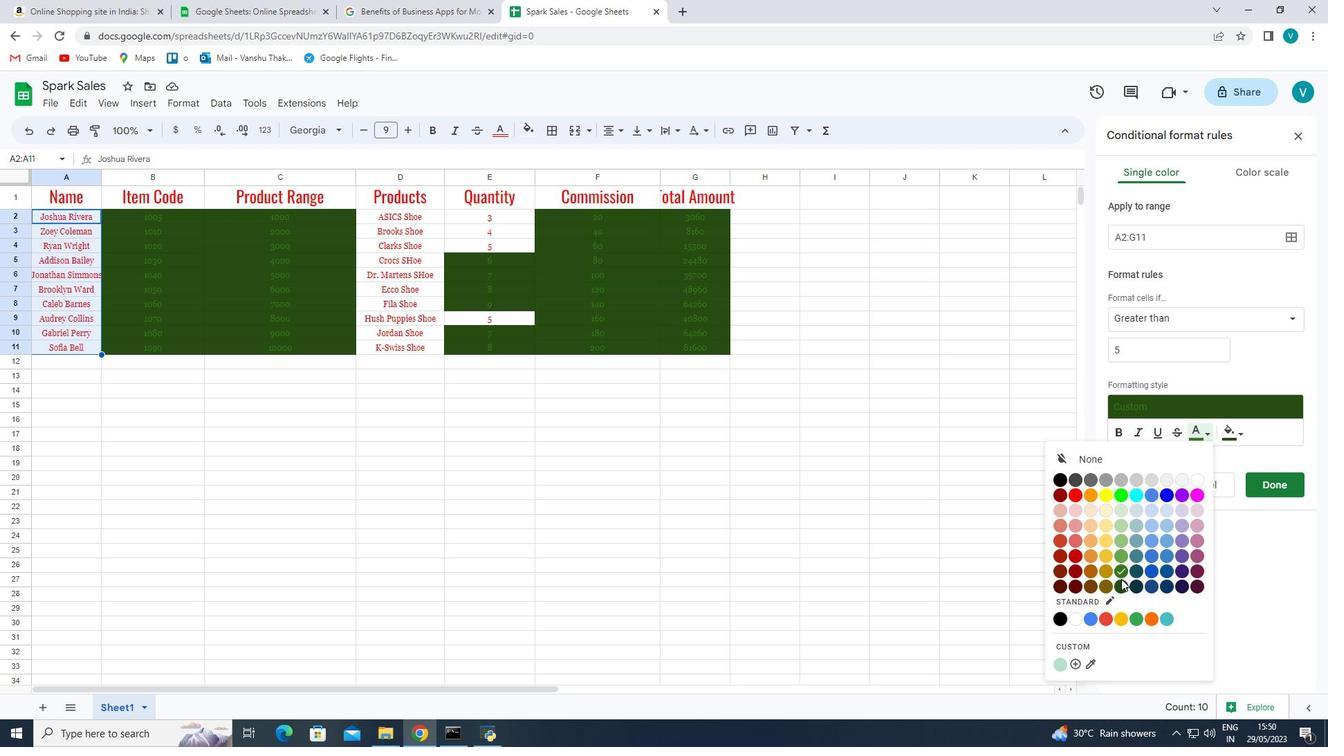
Action: Mouse pressed left at (1121, 576)
Screenshot: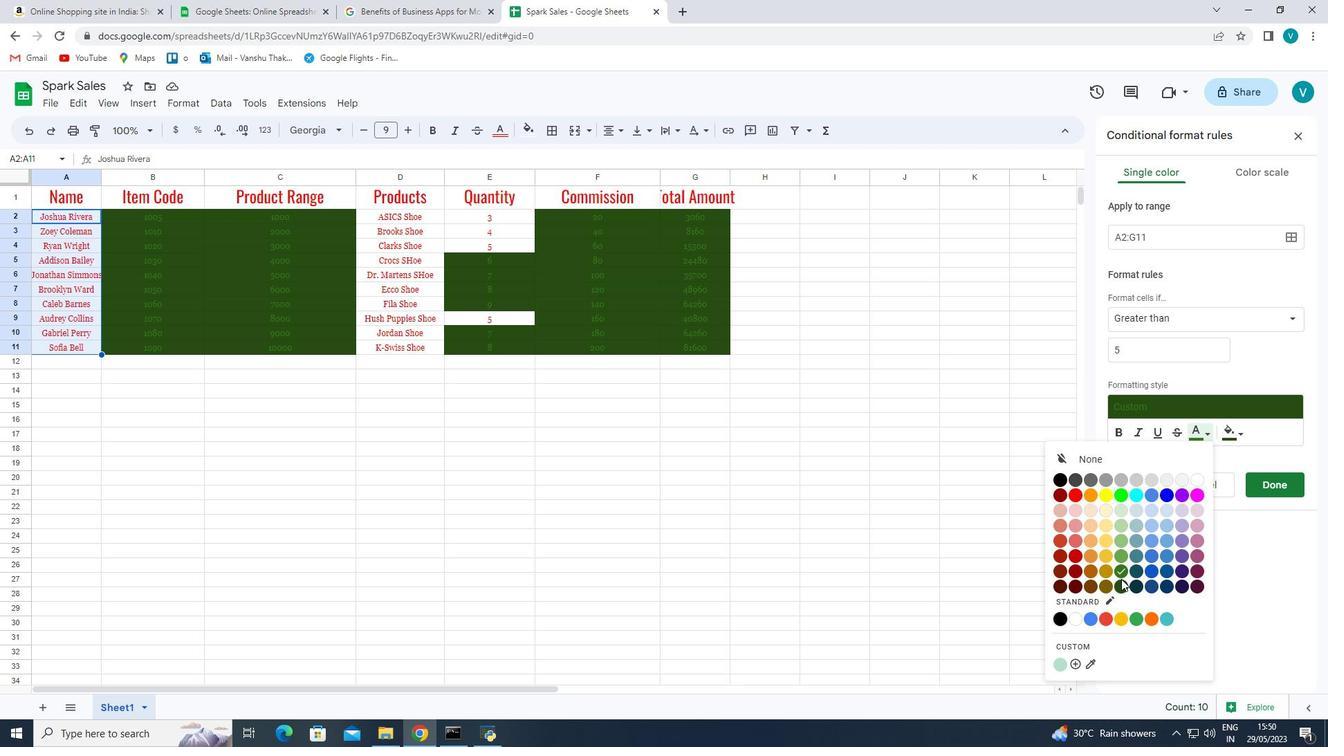 
Action: Mouse moved to (405, 211)
Screenshot: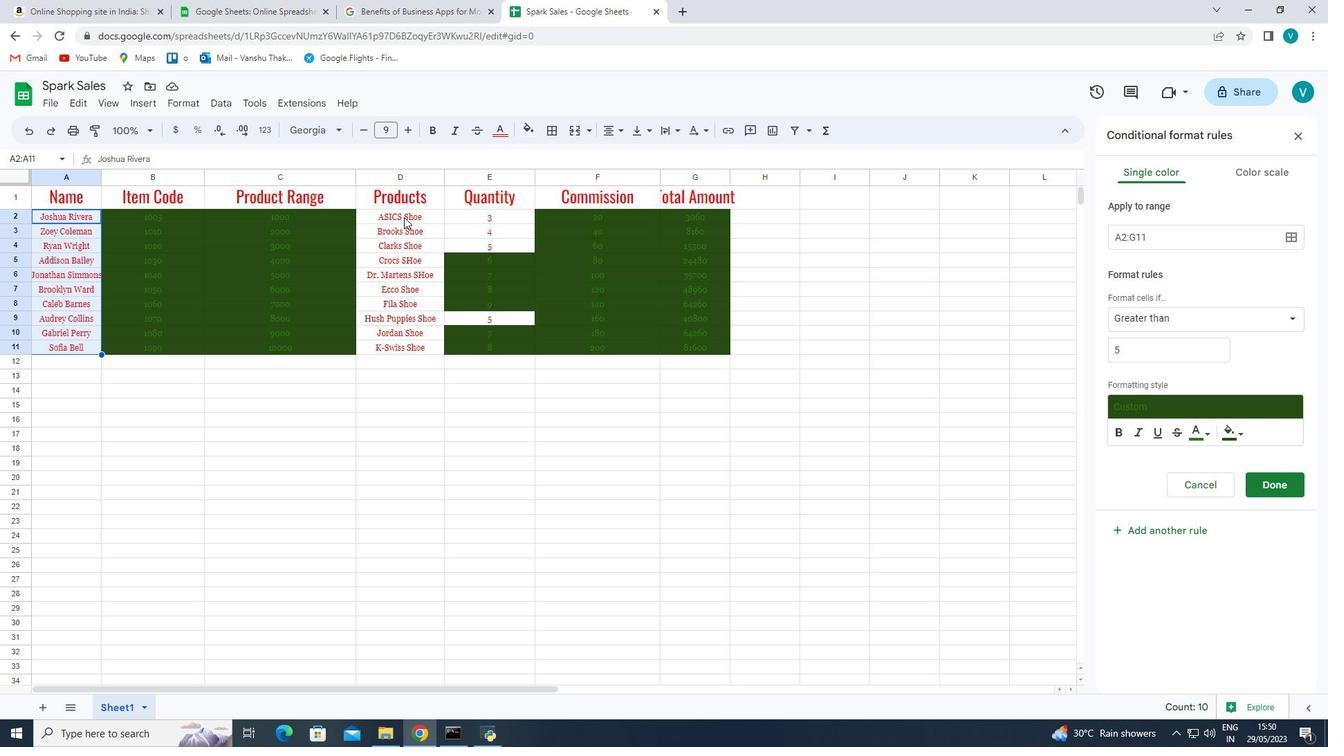 
Action: Mouse pressed left at (405, 211)
Screenshot: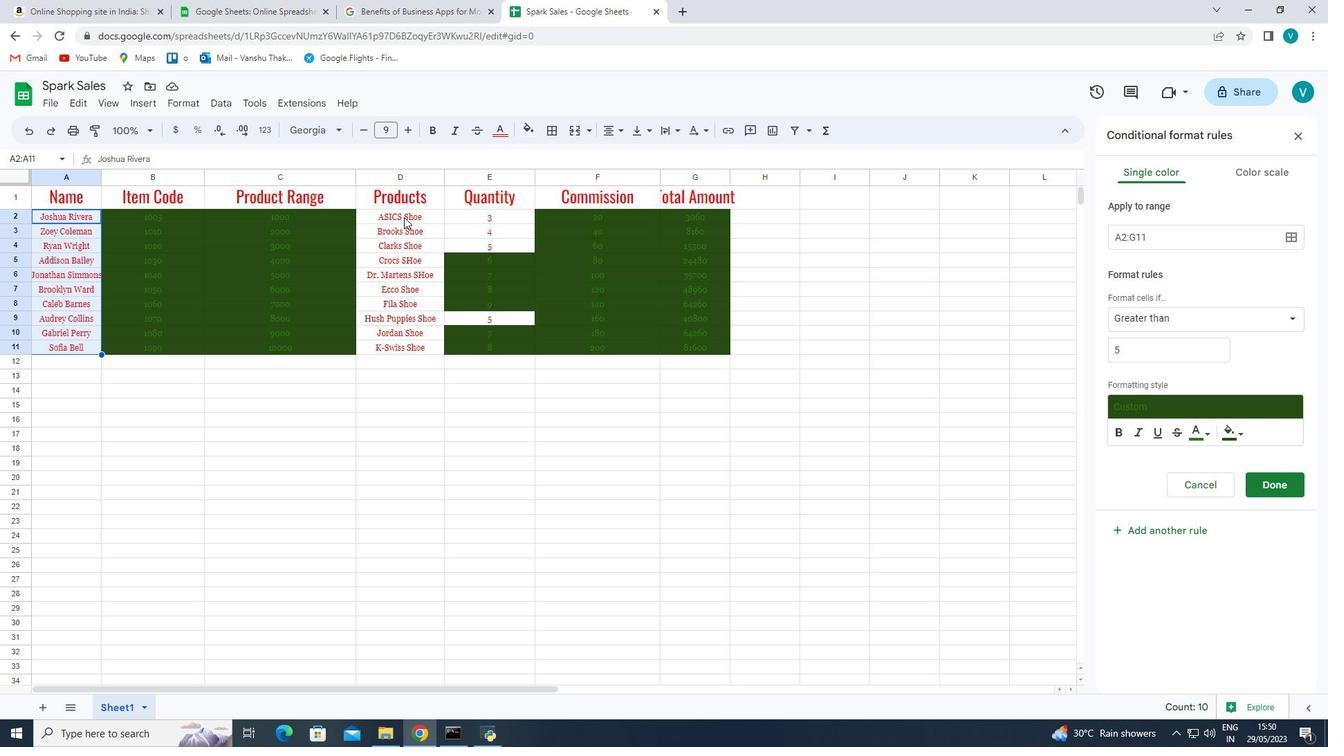 
Action: Key pressed <Key.shift><Key.down><Key.down><Key.down><Key.down><Key.down><Key.down>
Screenshot: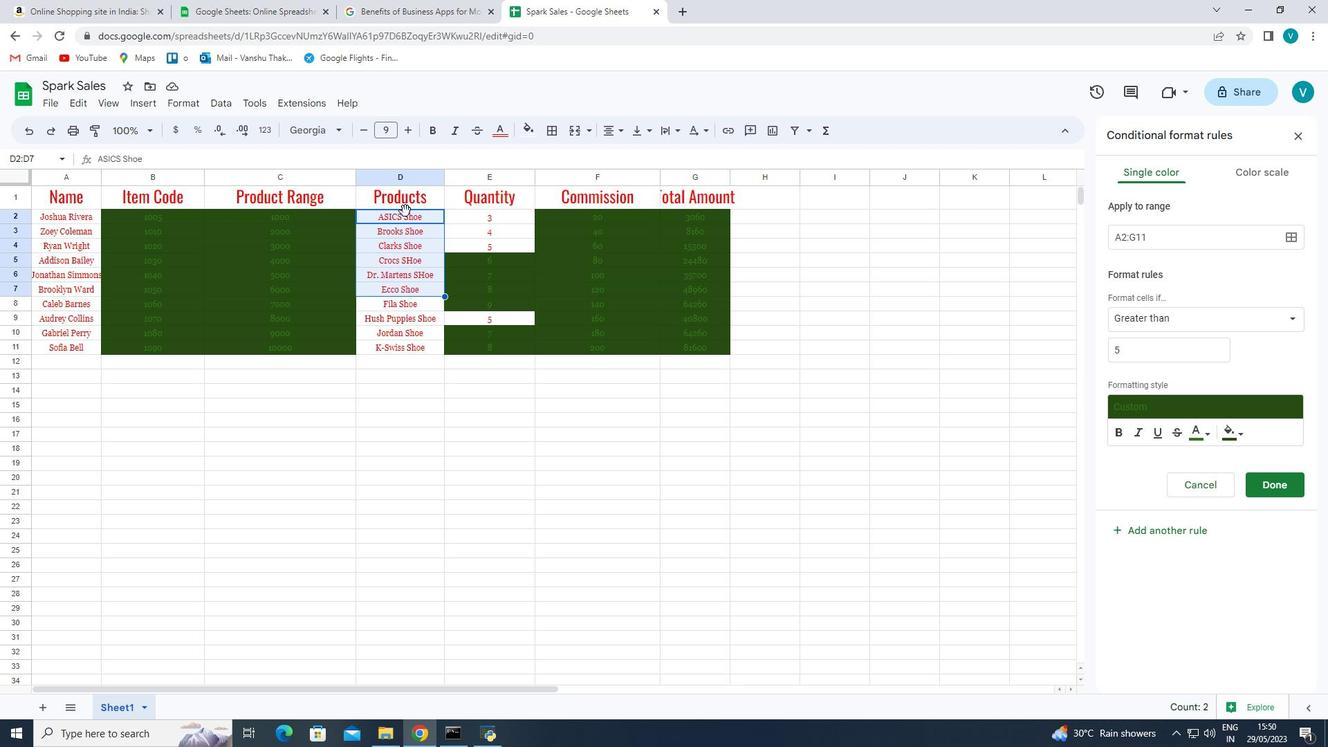 
Action: Mouse moved to (406, 210)
Screenshot: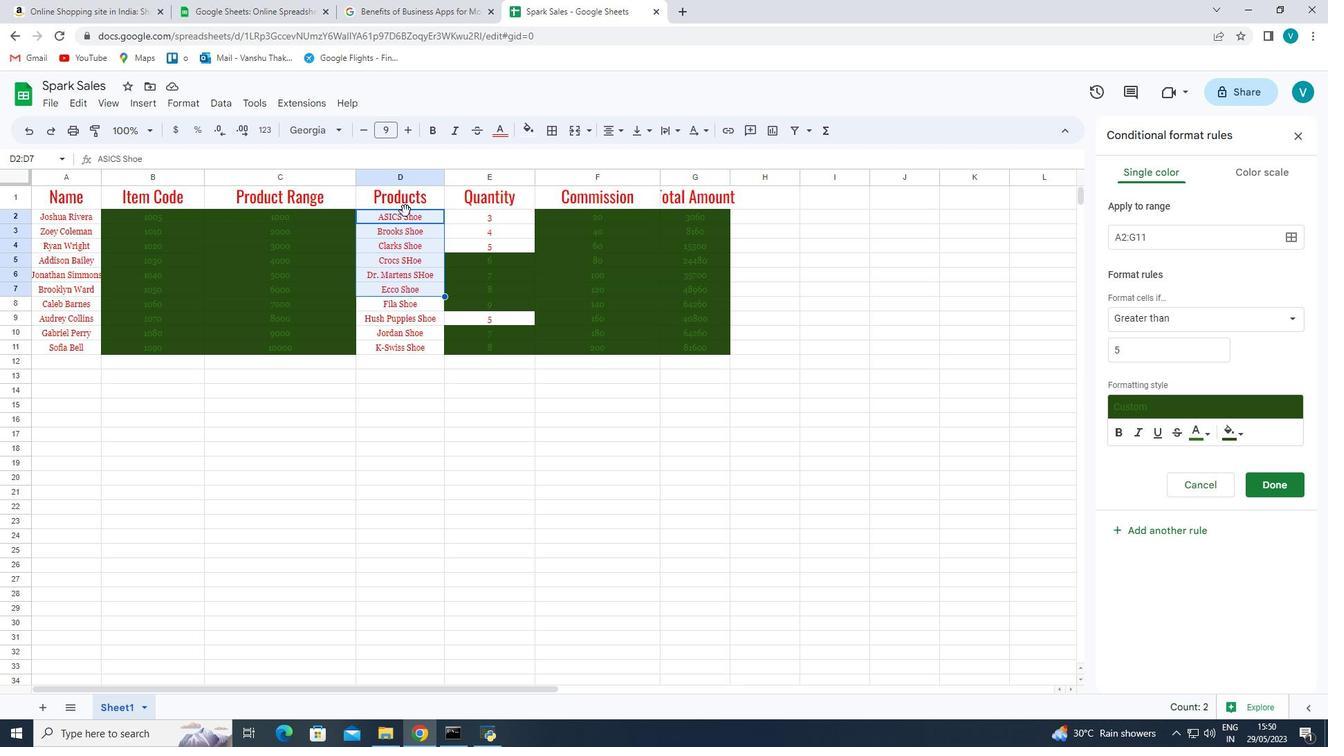 
Action: Key pressed <Key.down><Key.down><Key.down>
Screenshot: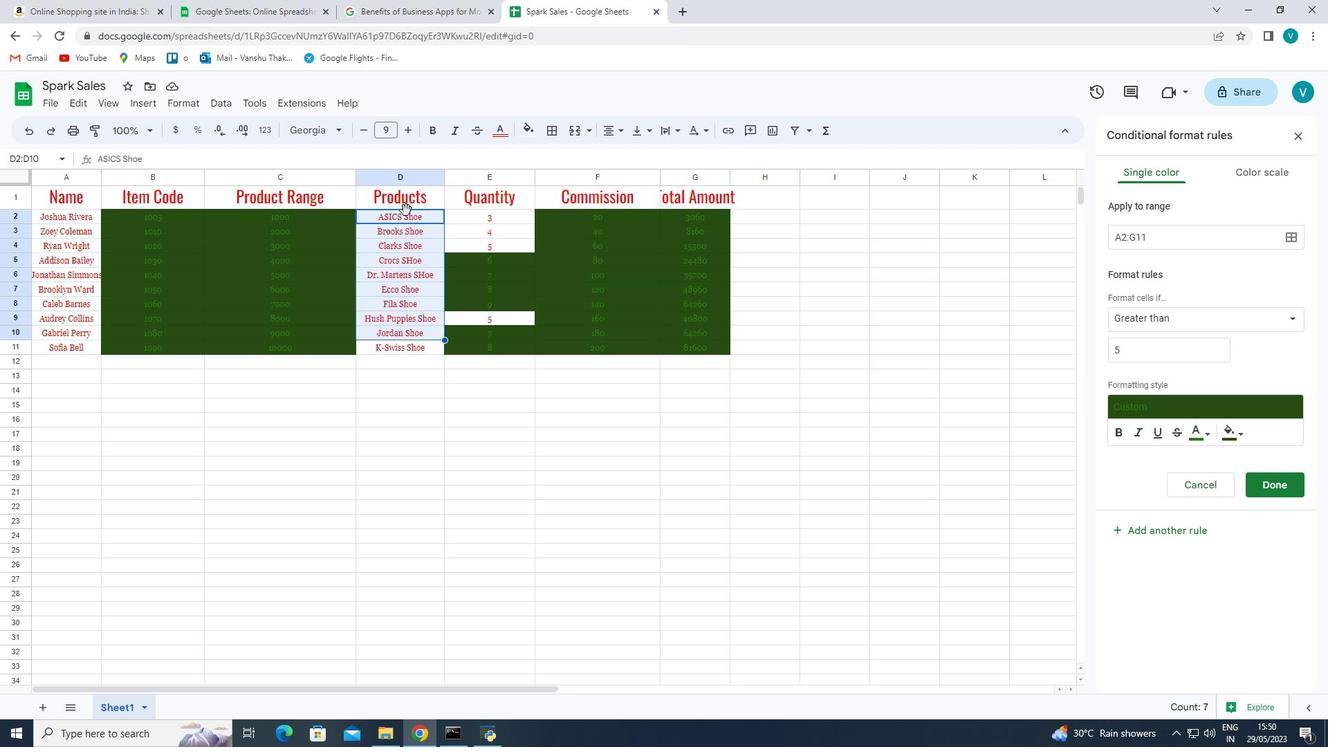 
Action: Mouse moved to (1196, 428)
Screenshot: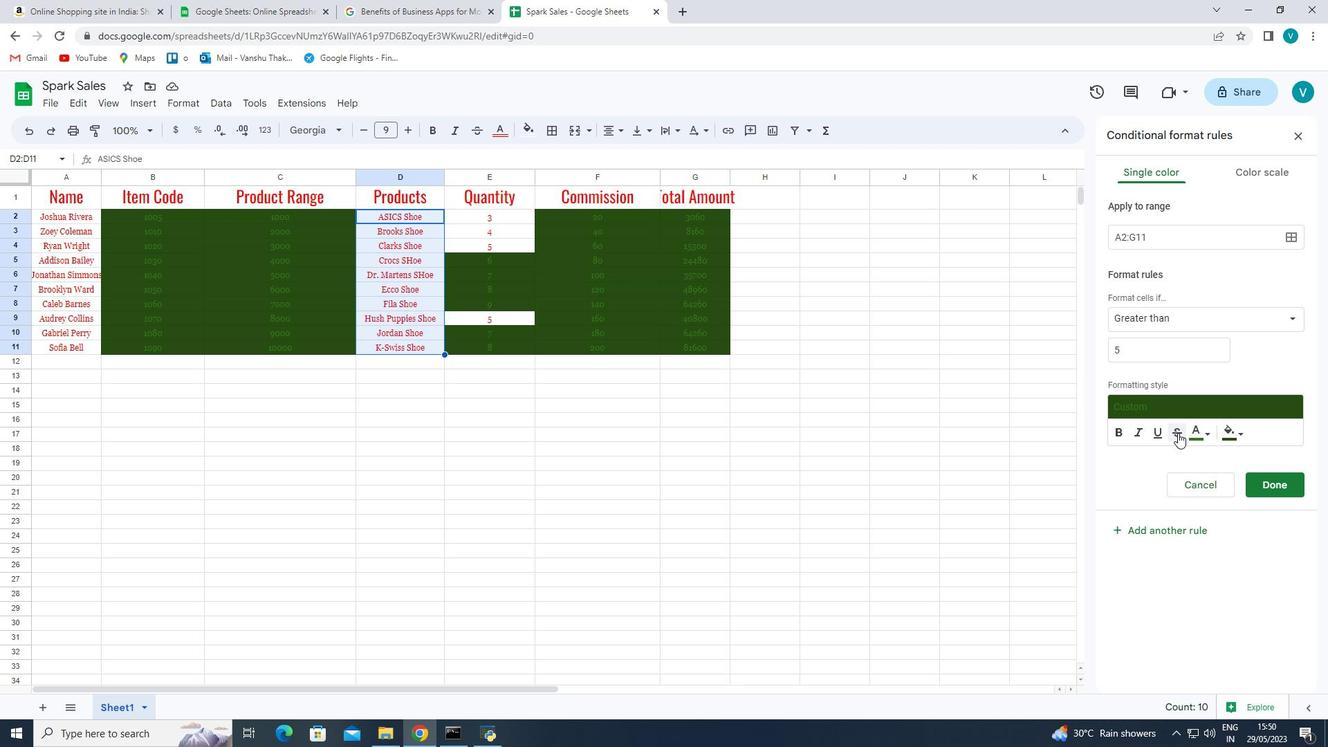 
Action: Mouse pressed left at (1196, 428)
Screenshot: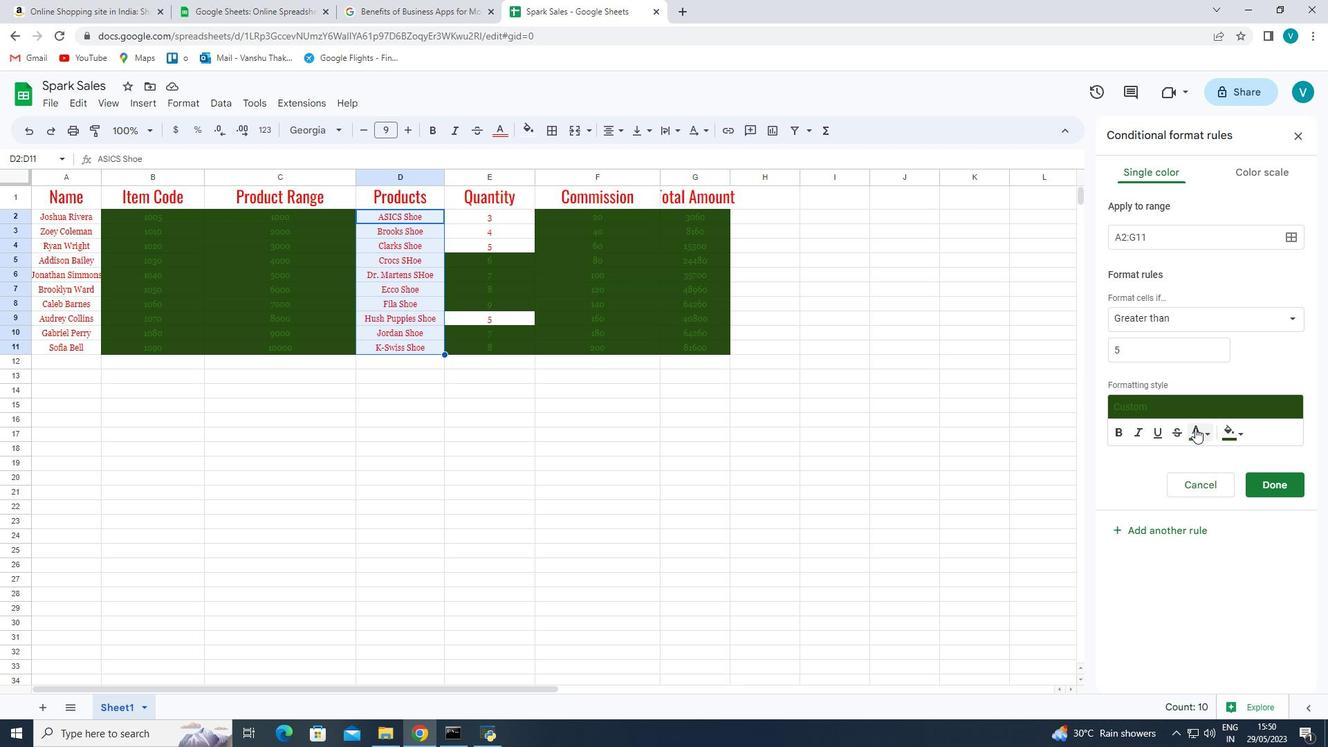 
Action: Mouse moved to (1117, 569)
Screenshot: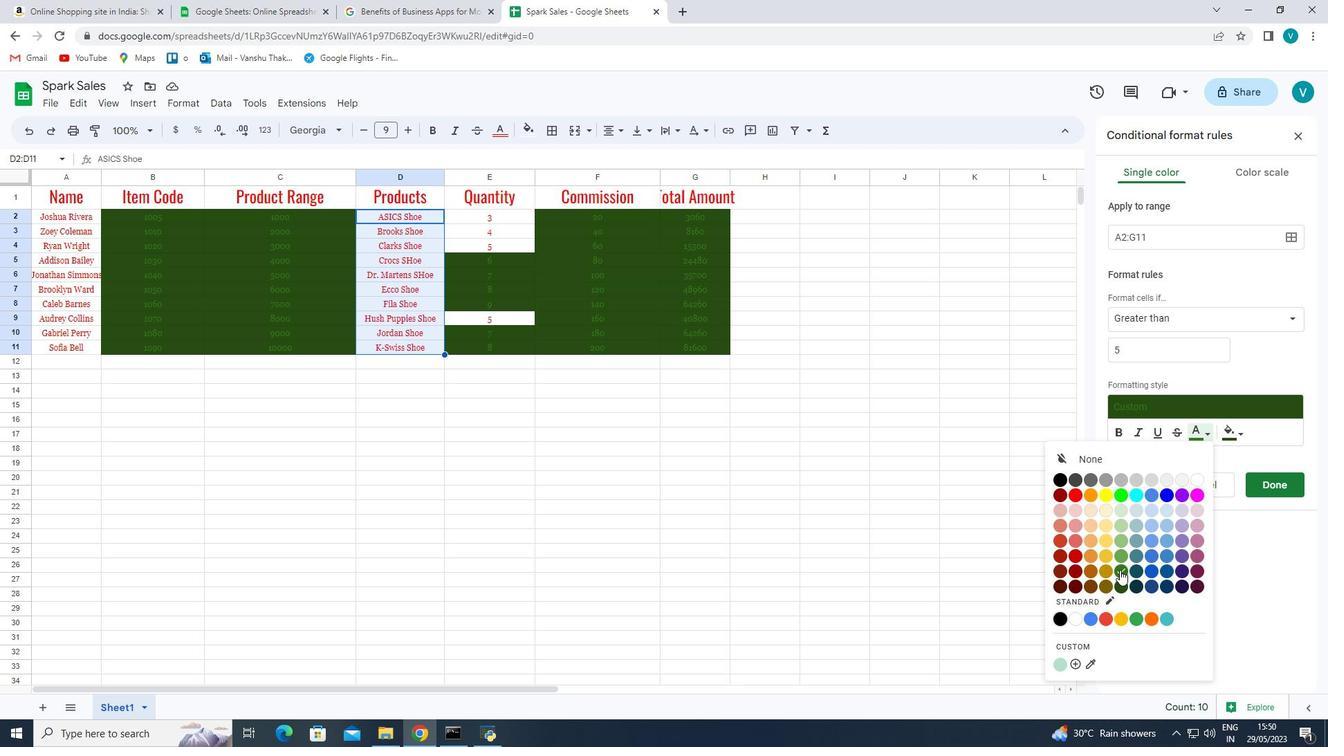 
Action: Mouse pressed left at (1117, 569)
Screenshot: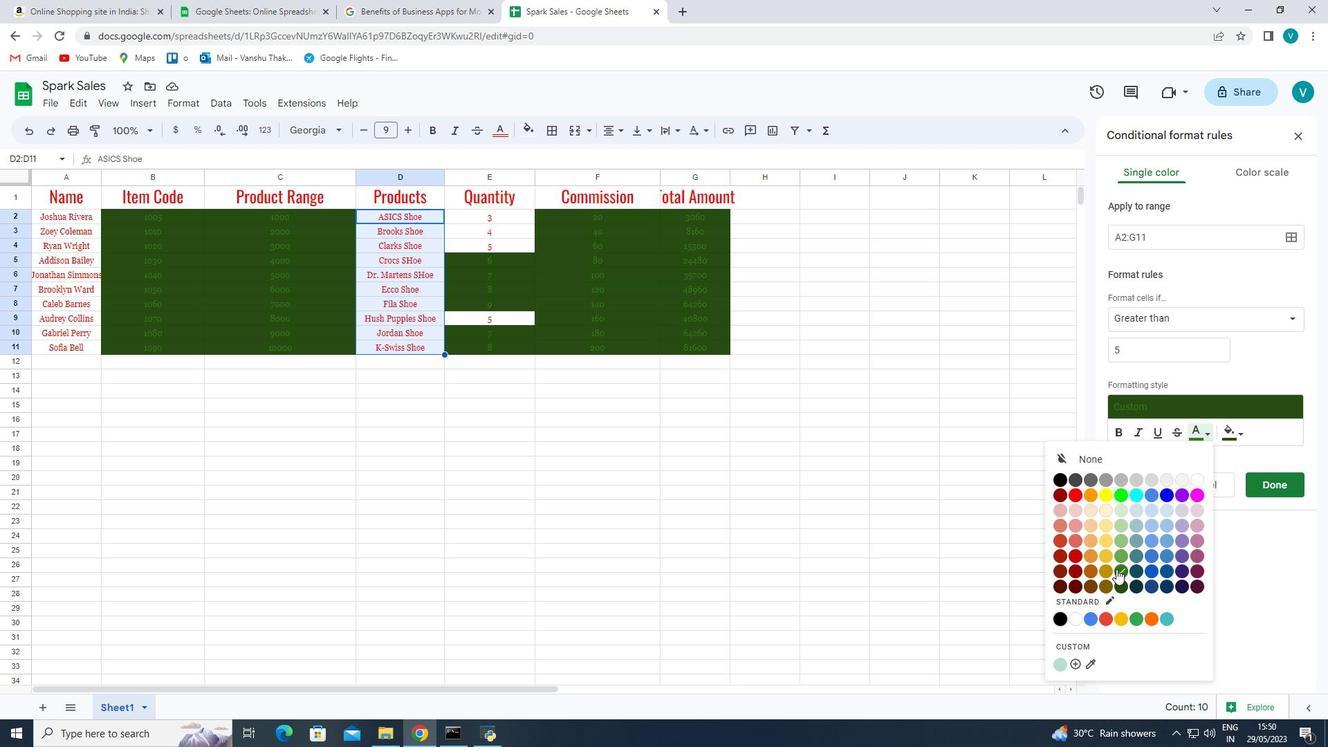 
Action: Mouse moved to (1258, 483)
Screenshot: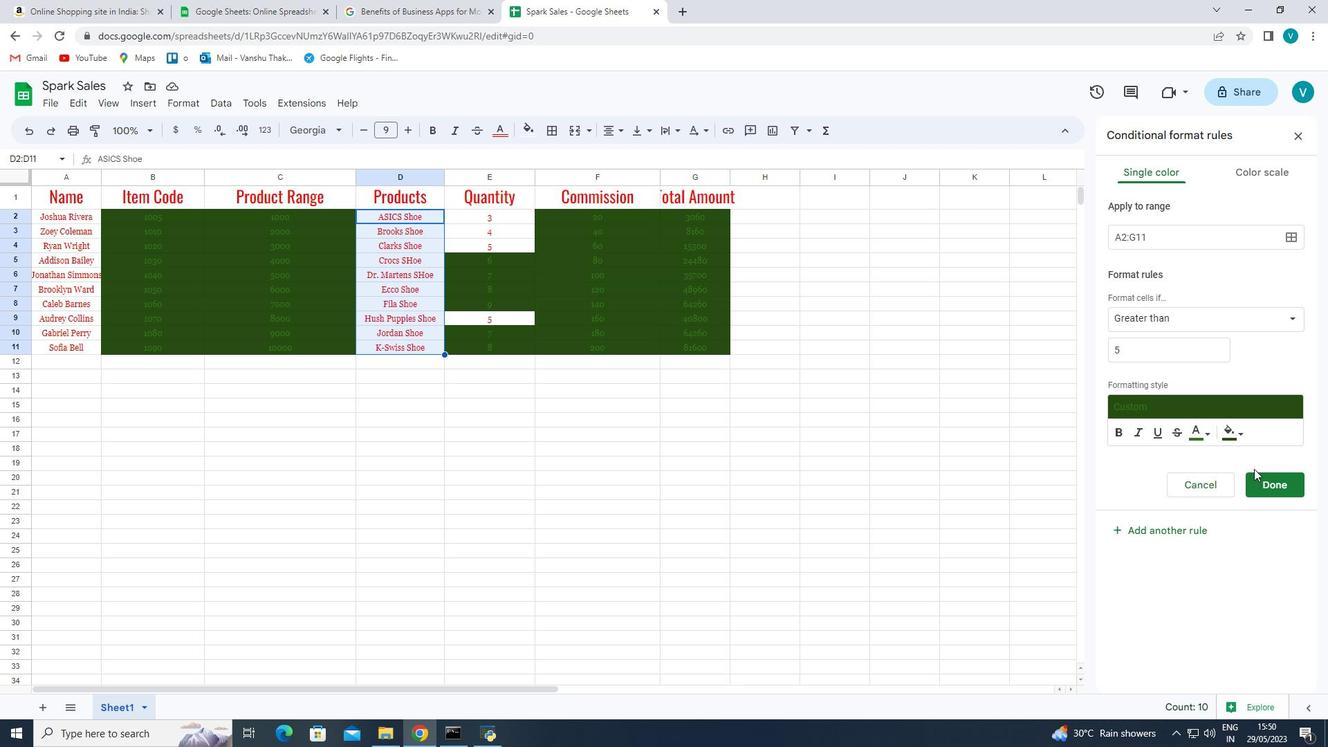 
Action: Mouse pressed left at (1258, 483)
Screenshot: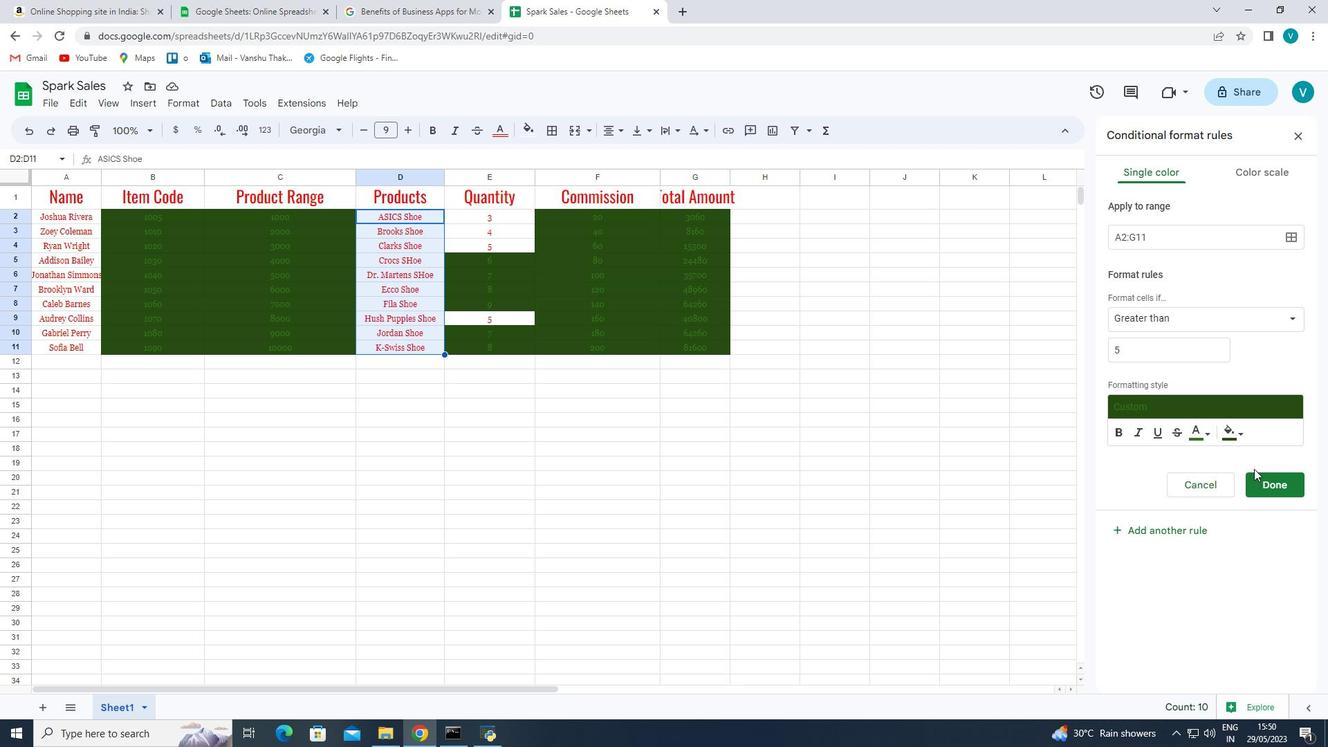 
Action: Mouse moved to (134, 107)
Screenshot: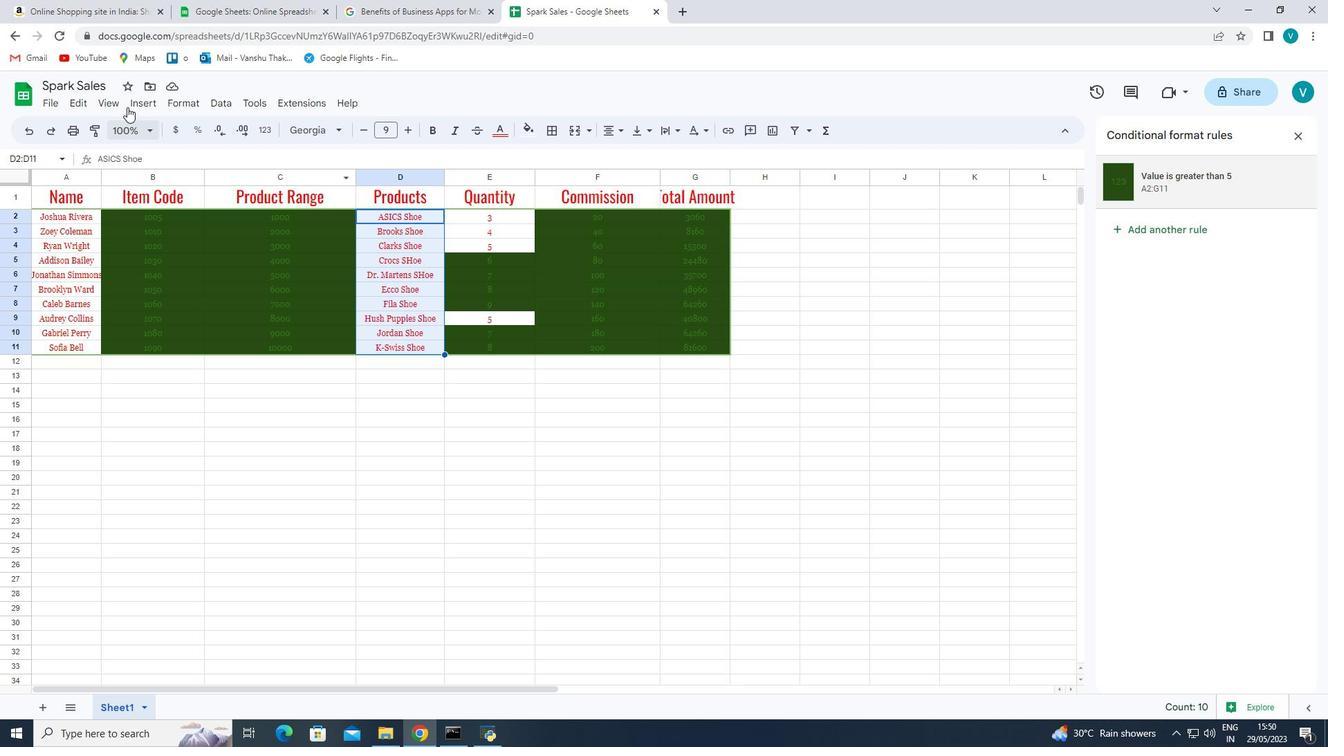 
Action: Mouse pressed left at (134, 107)
Screenshot: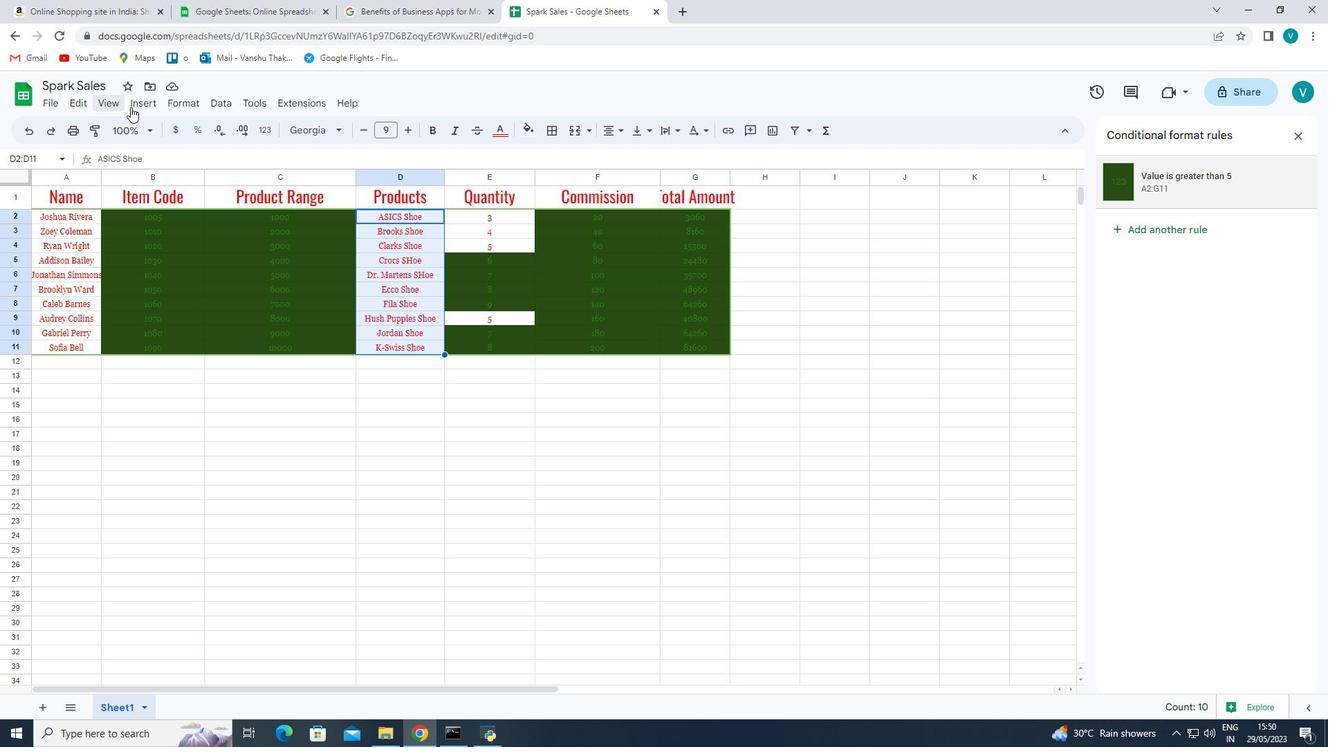 
Action: Mouse moved to (159, 102)
Screenshot: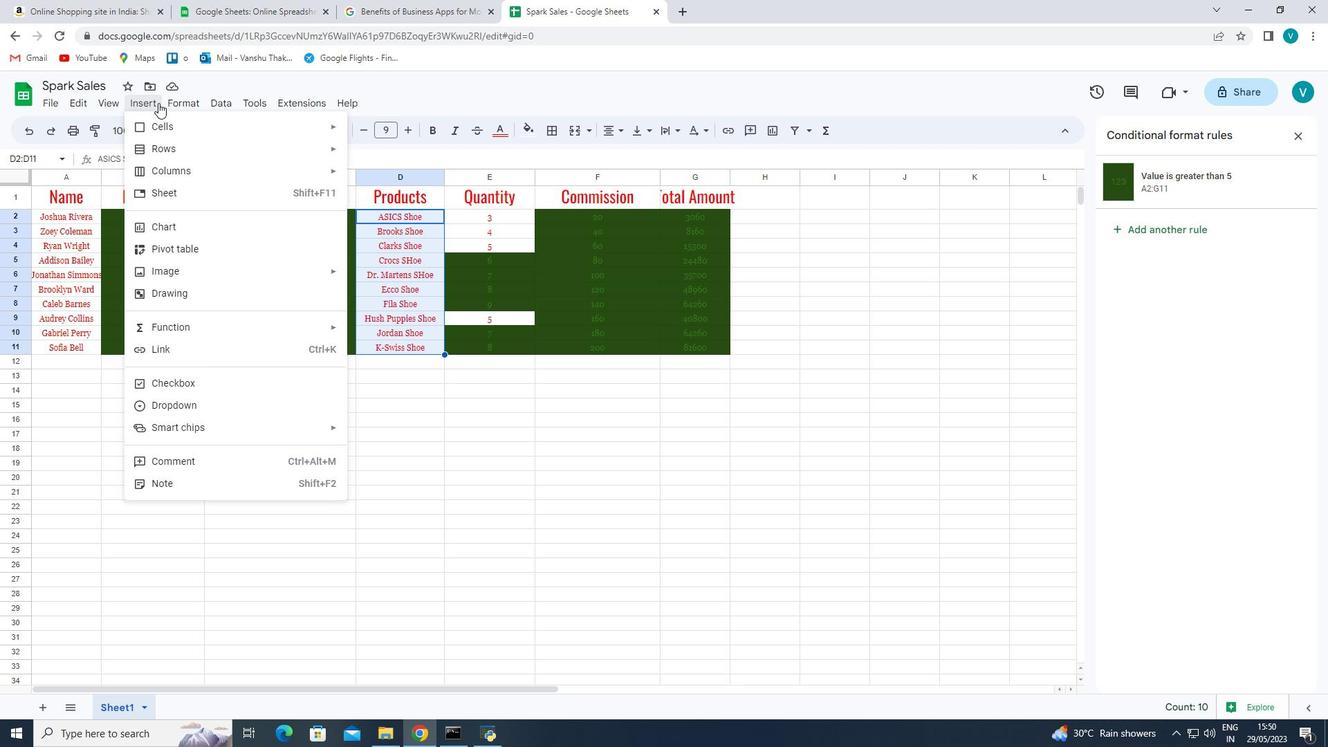 
Action: Mouse pressed left at (159, 102)
Screenshot: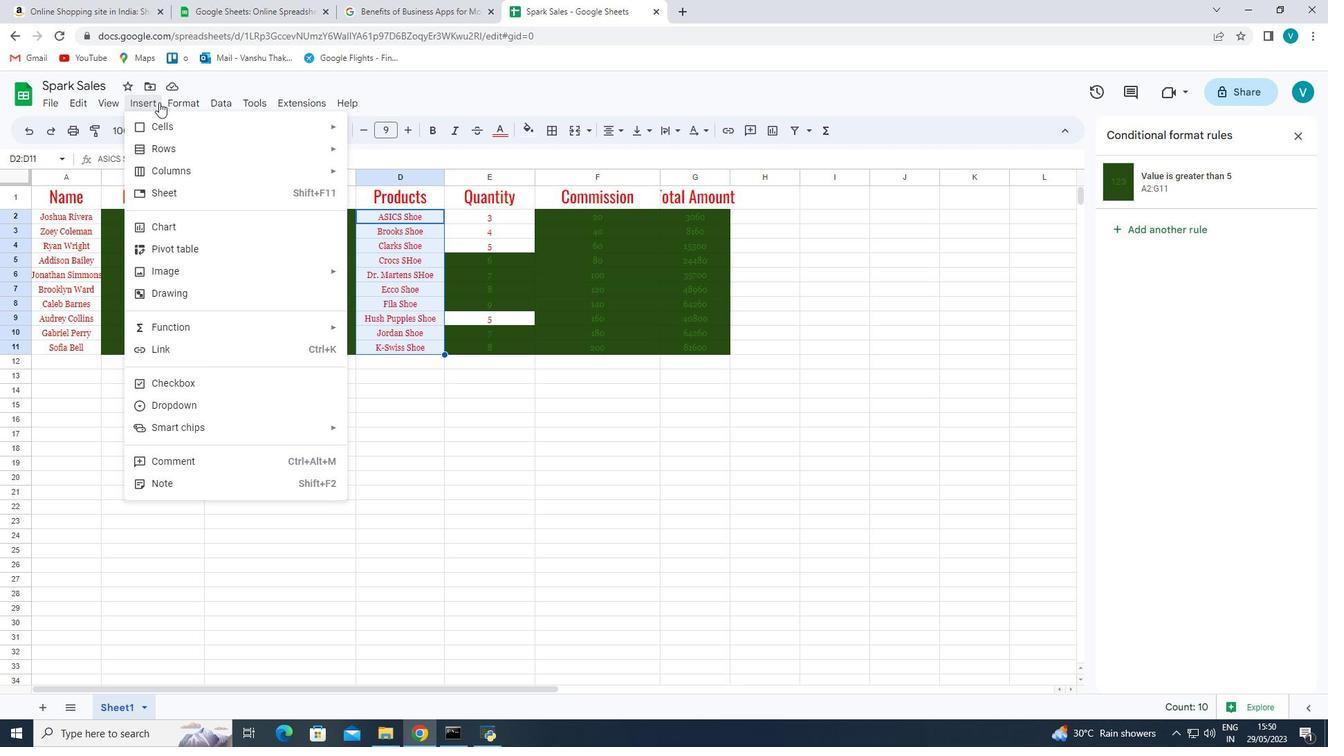 
Action: Mouse moved to (167, 100)
Screenshot: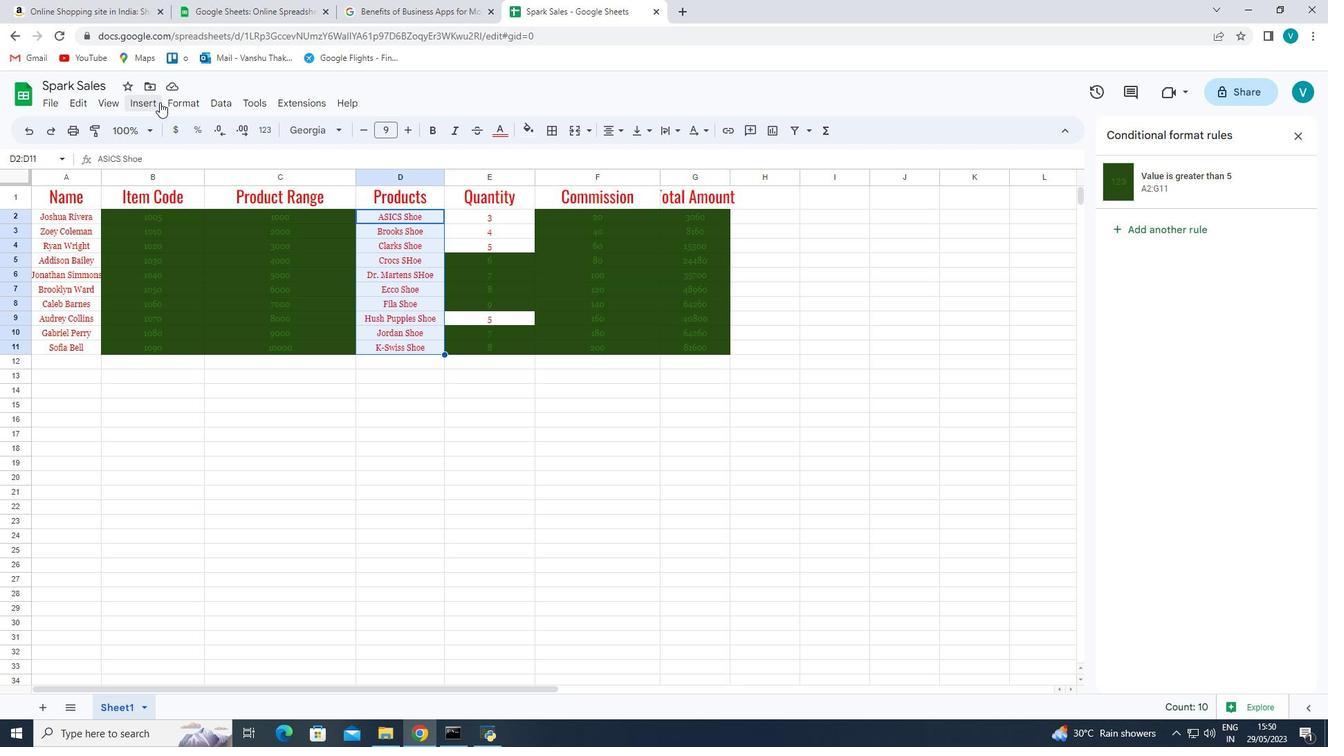 
Action: Mouse pressed left at (167, 100)
Screenshot: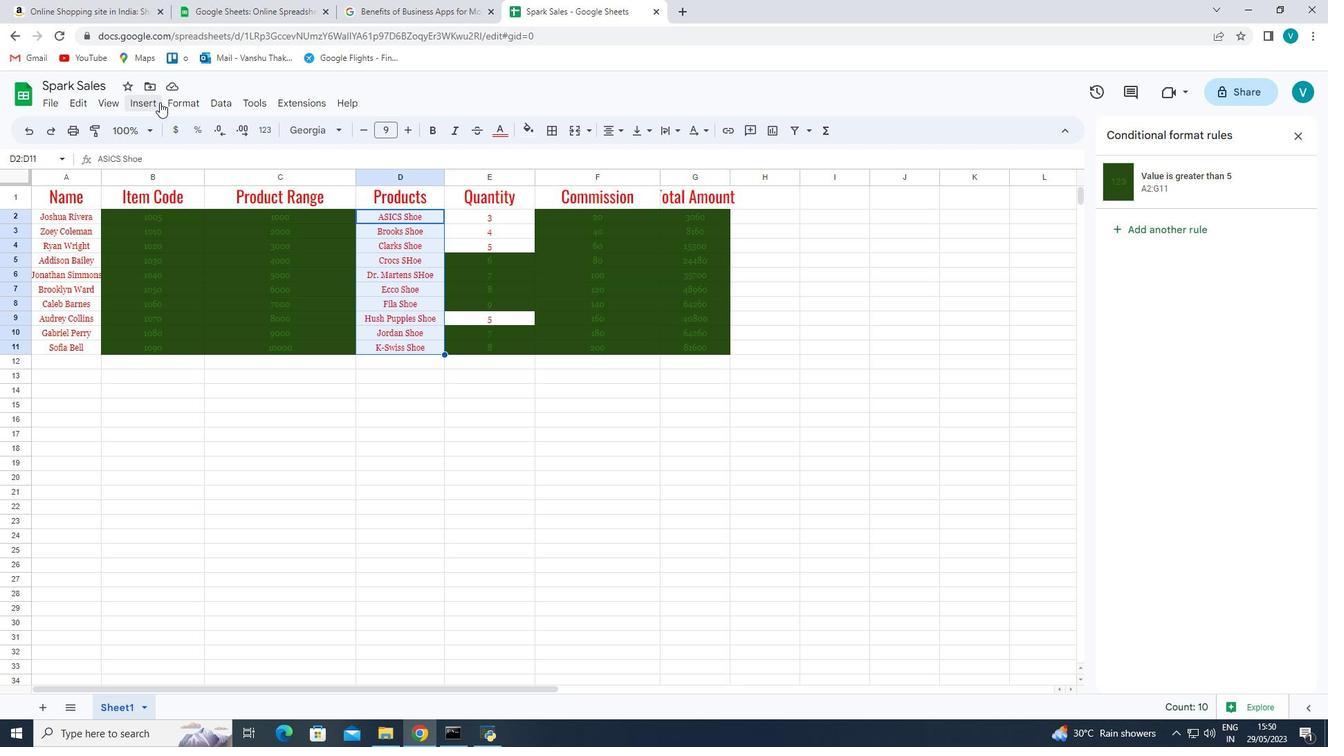 
Action: Mouse moved to (229, 355)
Screenshot: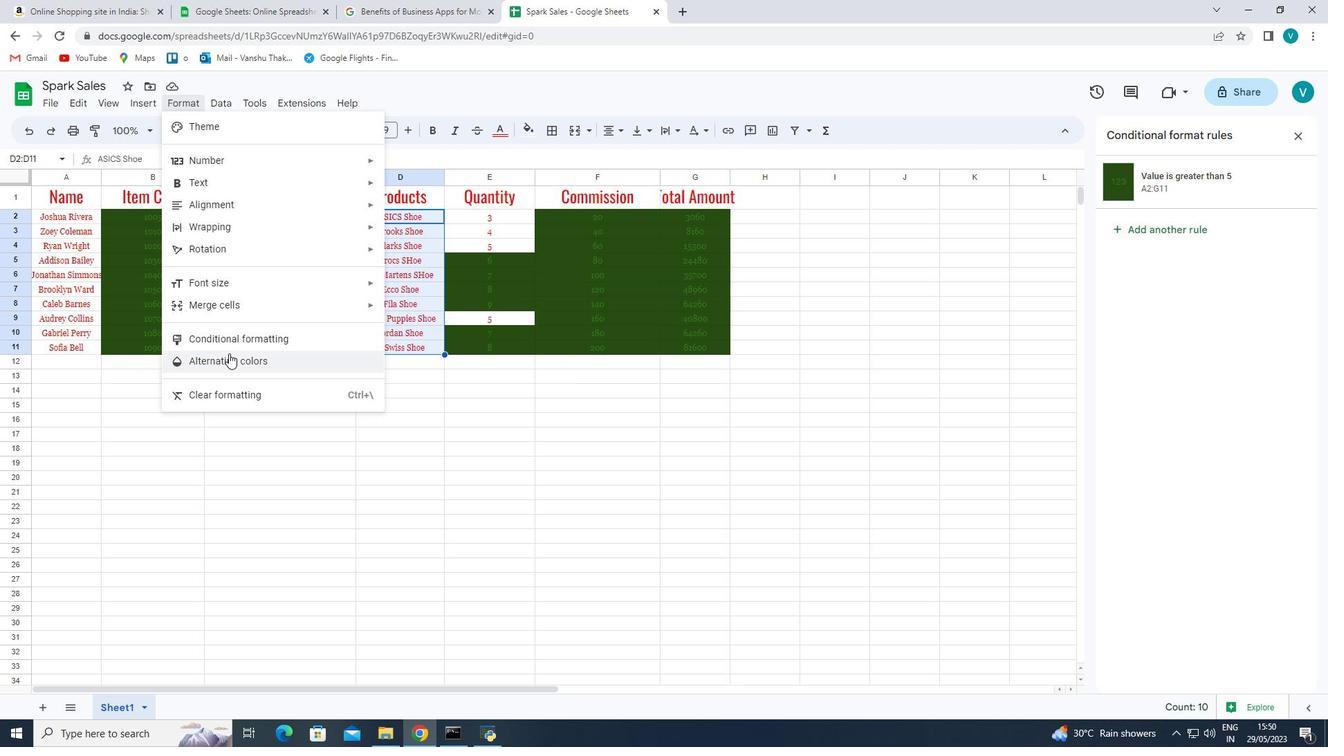 
Action: Mouse pressed left at (229, 355)
Screenshot: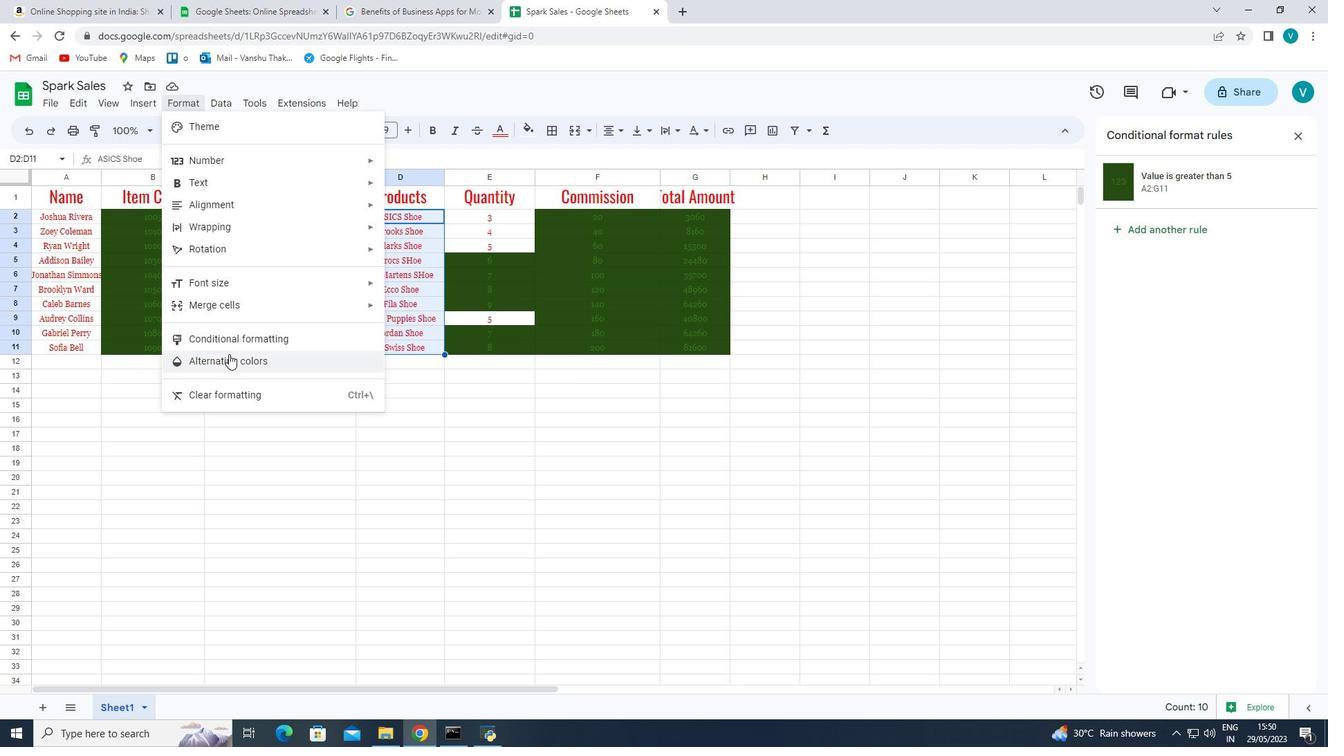 
Action: Mouse moved to (1231, 305)
Screenshot: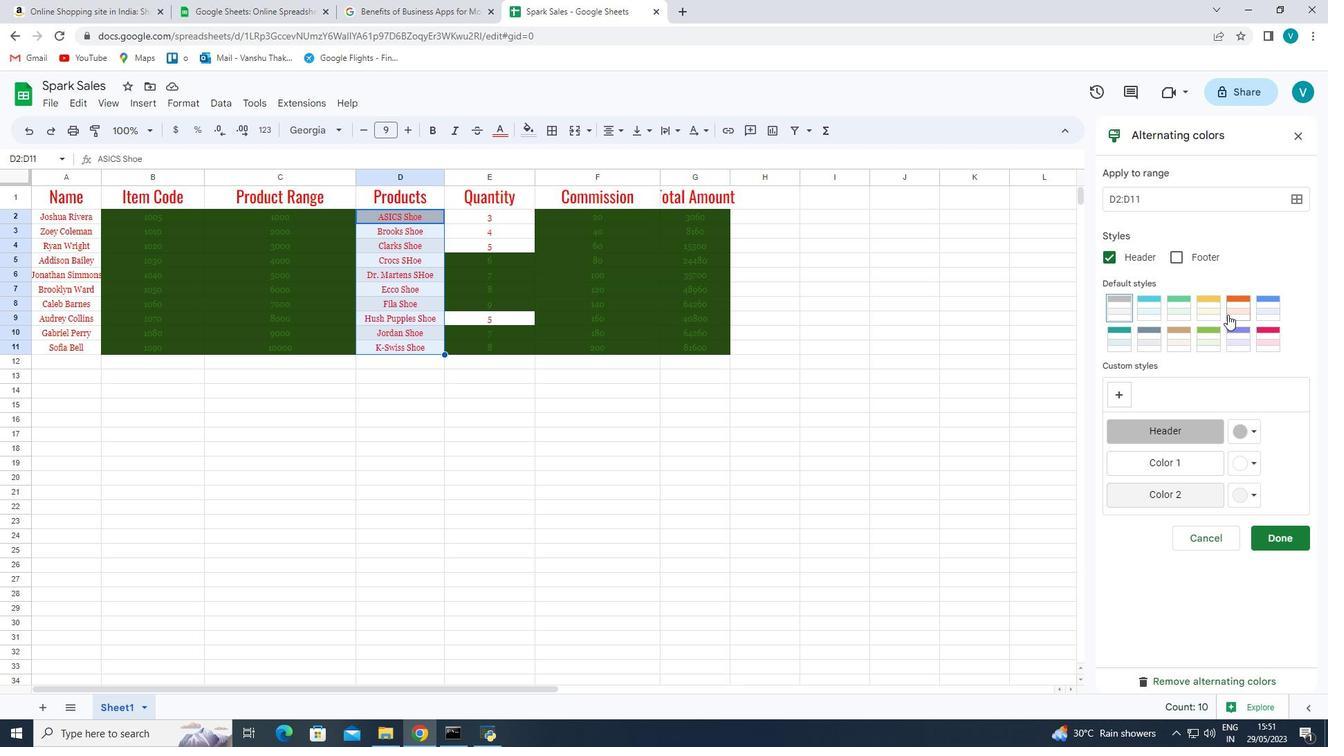 
Action: Mouse pressed left at (1231, 305)
Screenshot: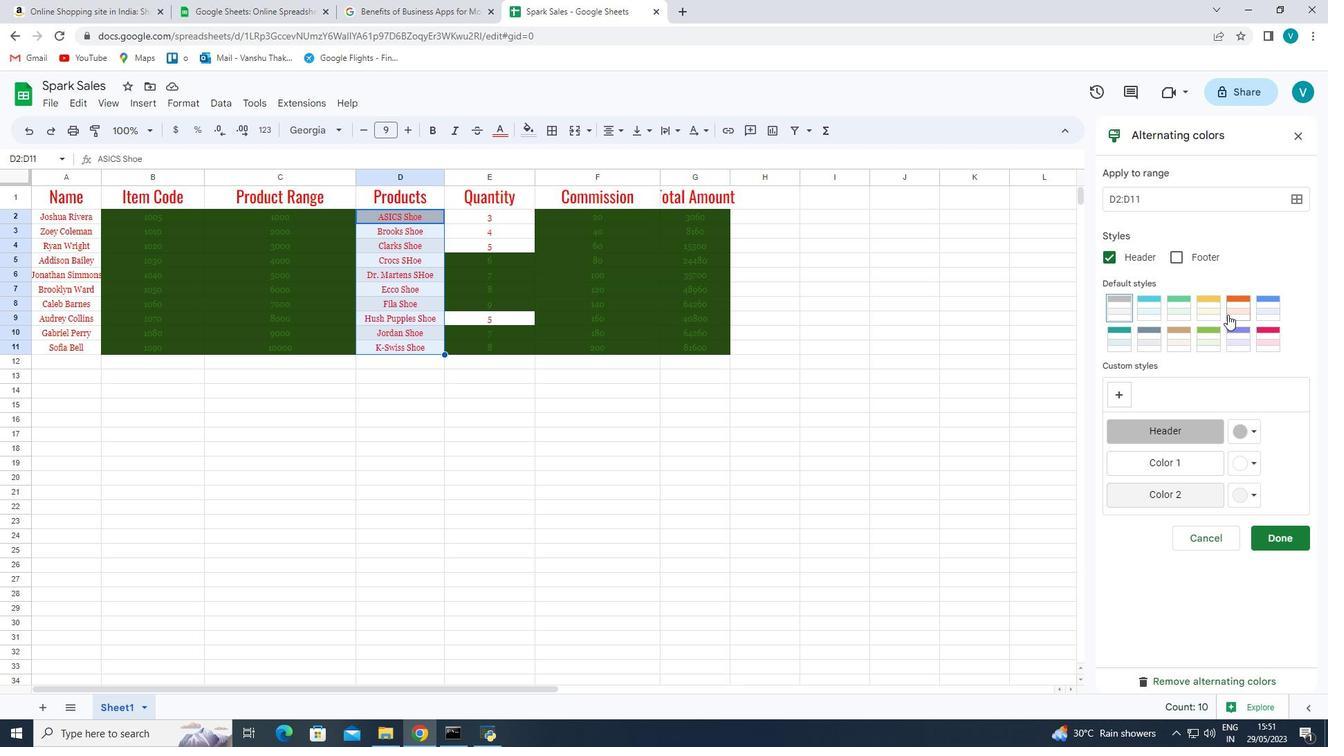 
Action: Mouse moved to (1297, 537)
Screenshot: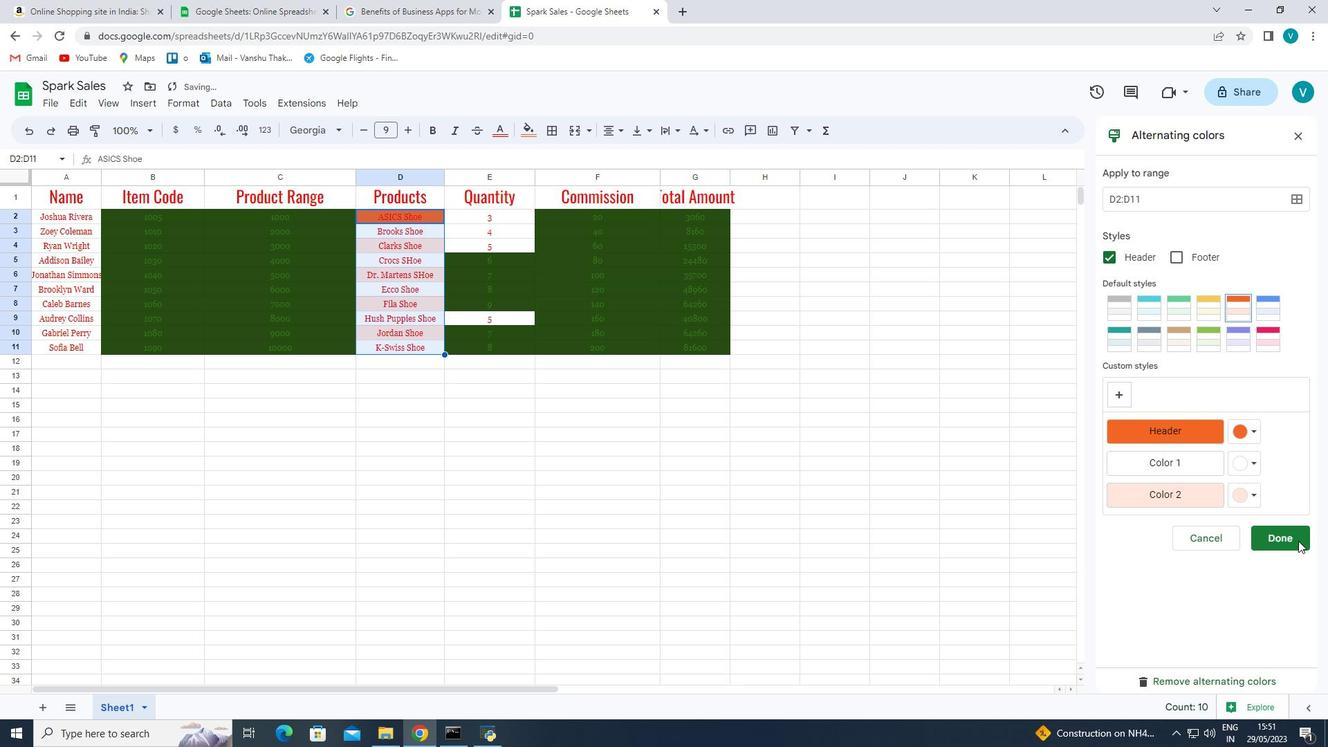 
Action: Mouse pressed left at (1297, 537)
Screenshot: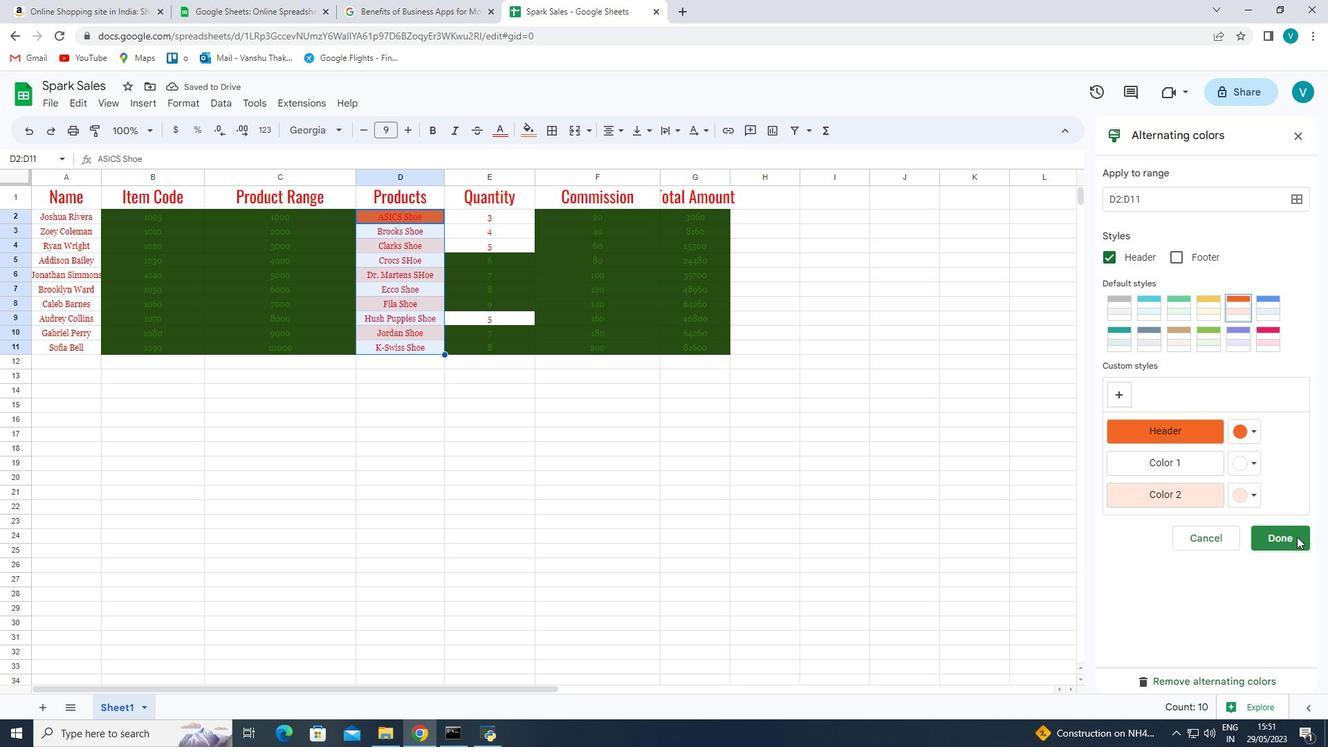 
Action: Mouse moved to (72, 174)
Screenshot: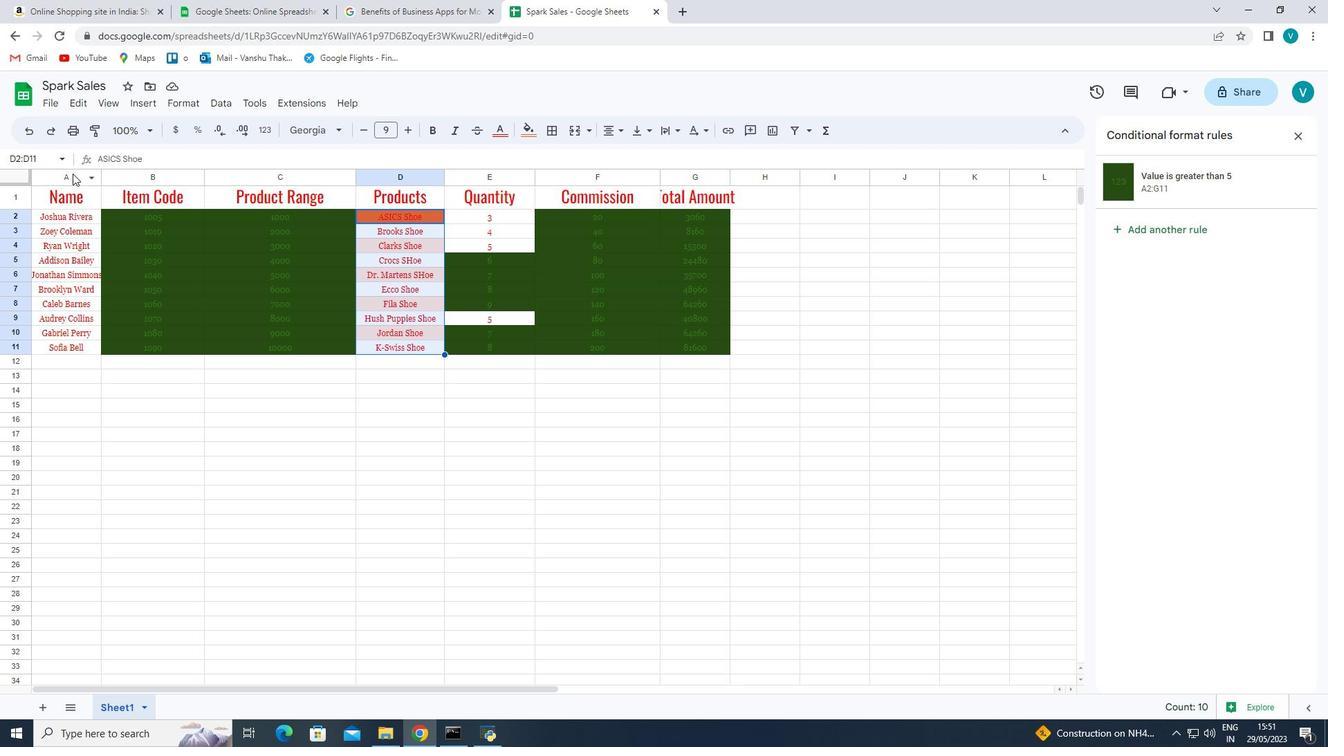 
Action: Mouse pressed left at (72, 174)
Screenshot: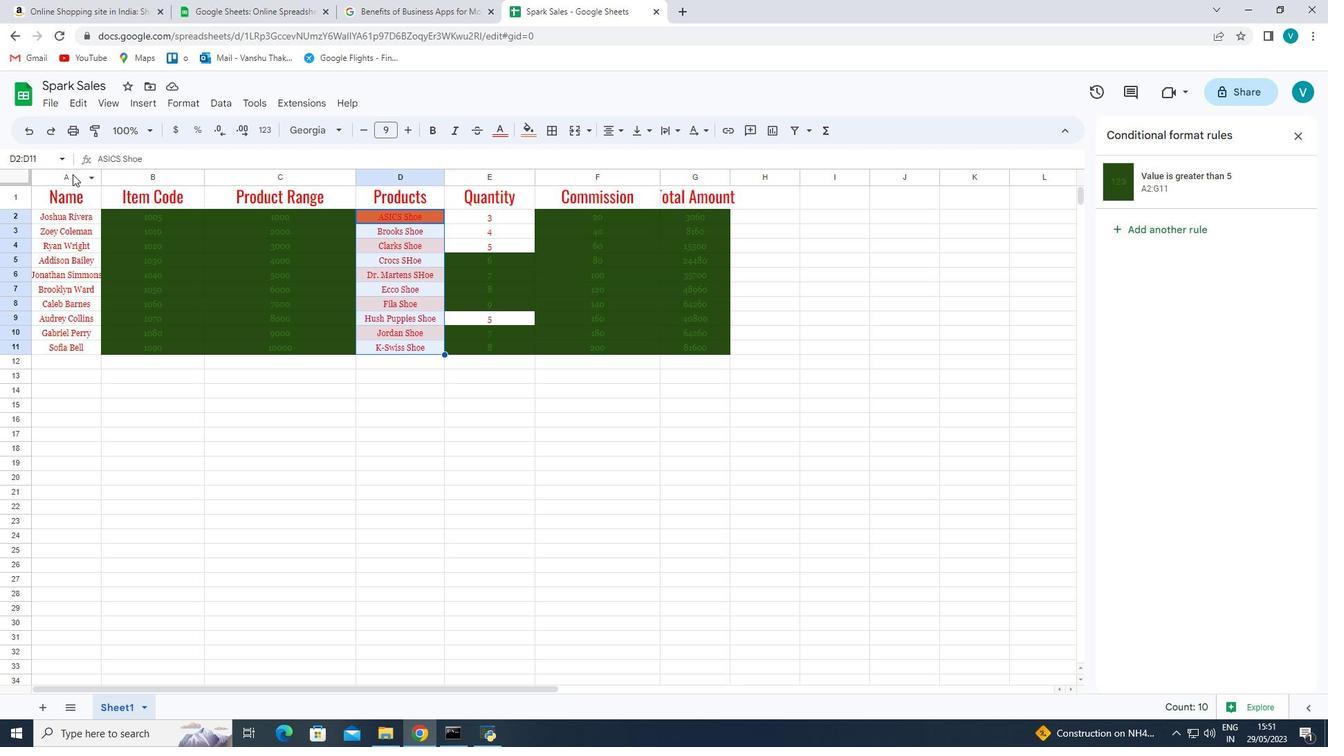 
Action: Mouse moved to (102, 179)
Screenshot: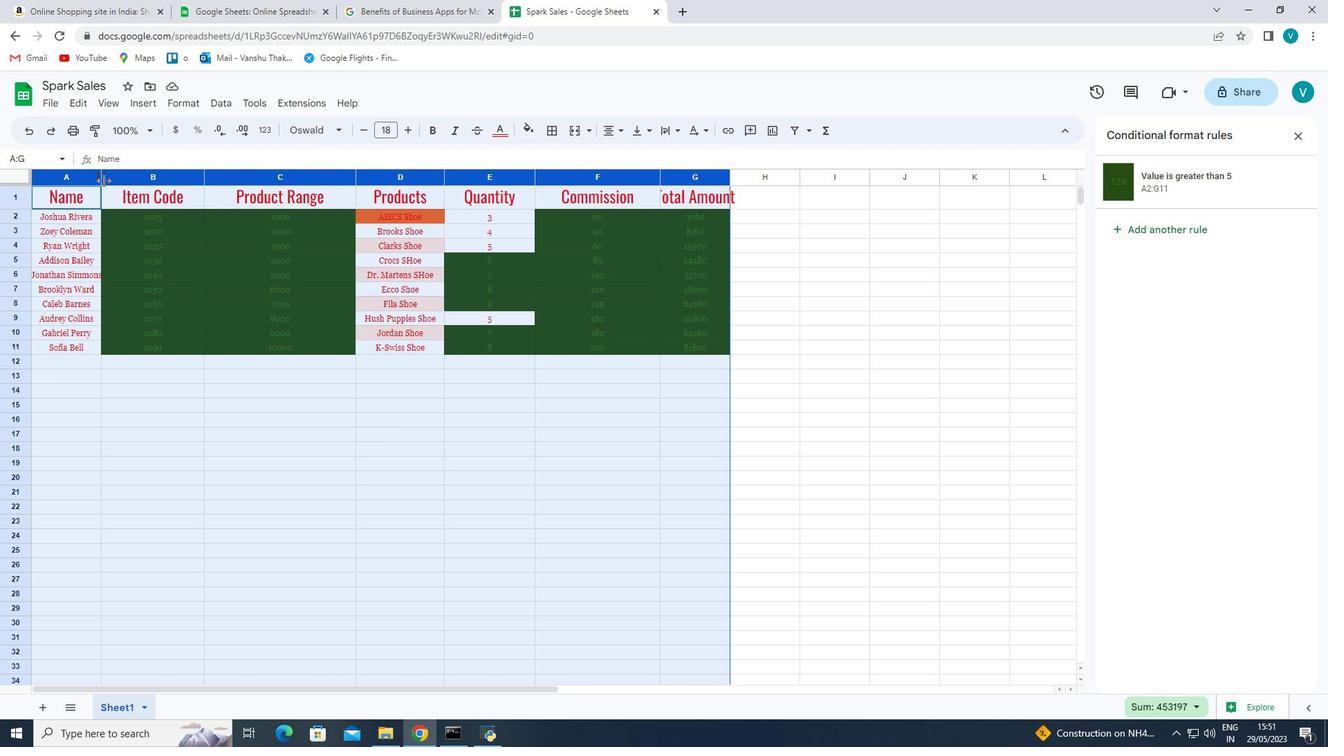 
Action: Mouse pressed left at (102, 179)
Screenshot: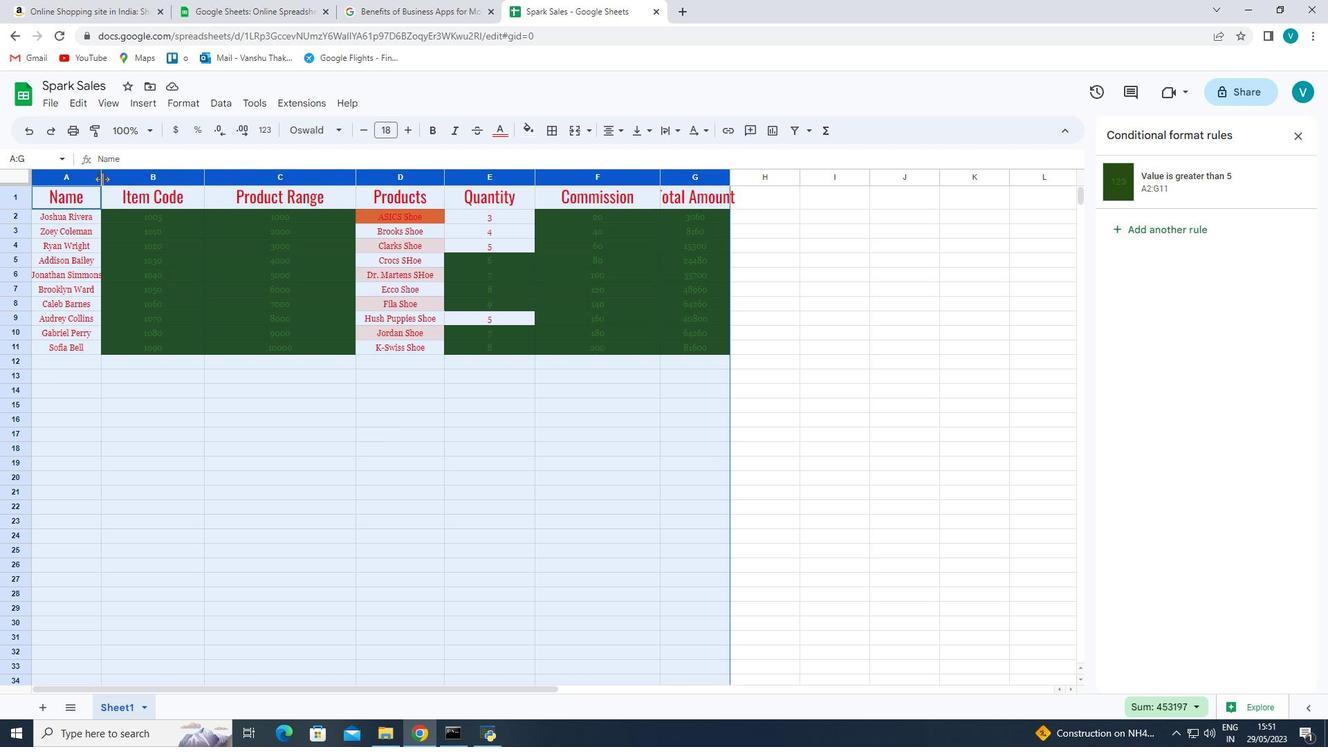 
Action: Mouse pressed left at (102, 179)
Screenshot: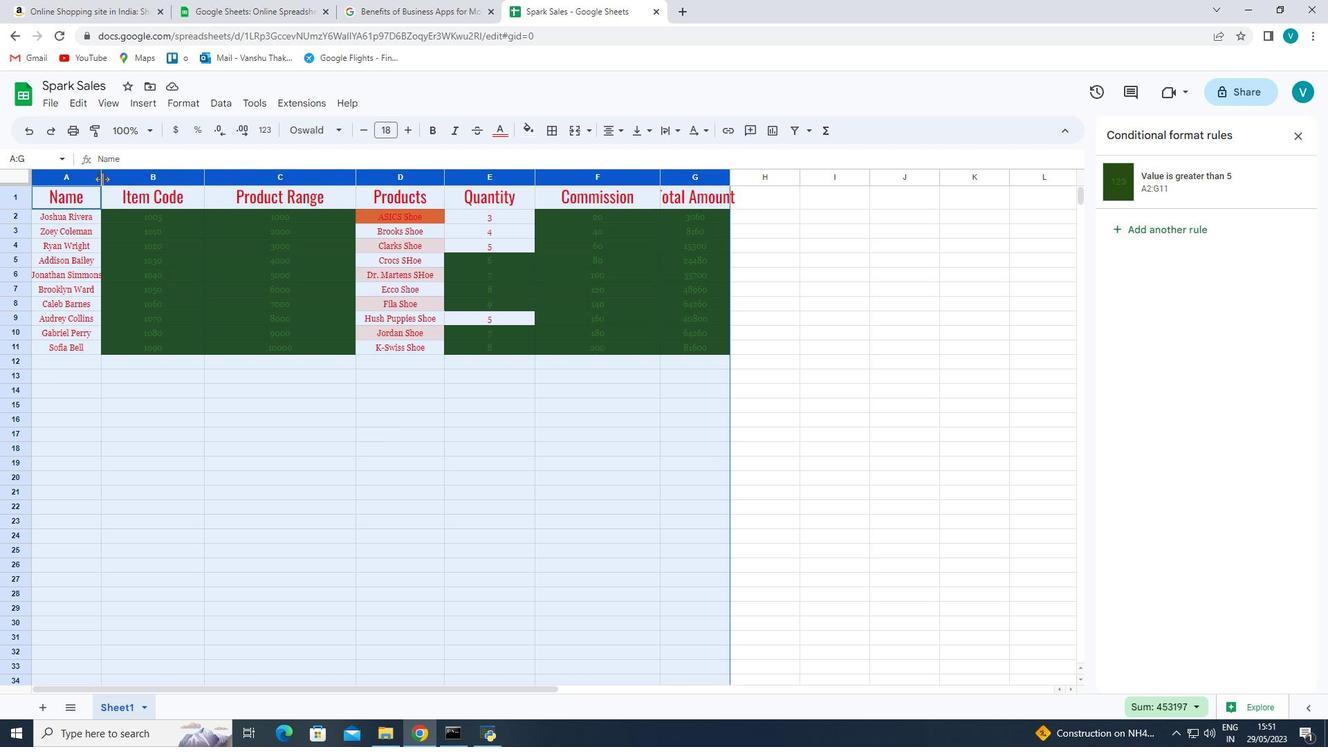 
Action: Mouse moved to (244, 264)
Screenshot: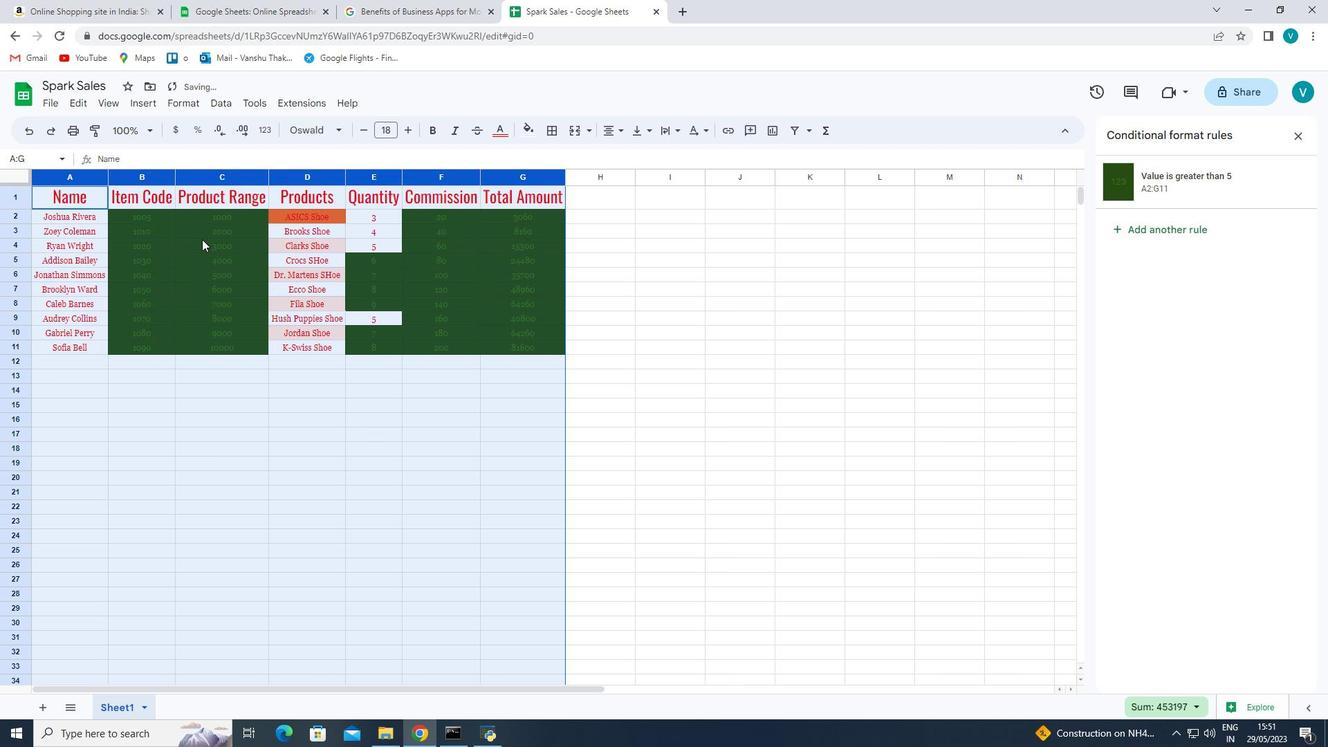 
